 Task: Find connections with filter location Águas Vermelhas with filter topic #innovationwith filter profile language English with filter current company Motivational Lines with filter school KLE Institute of Technology, HUBLI with filter industry Funds and Trusts with filter service category Writing with filter keywords title Marketing Communications Manager
Action: Mouse moved to (480, 87)
Screenshot: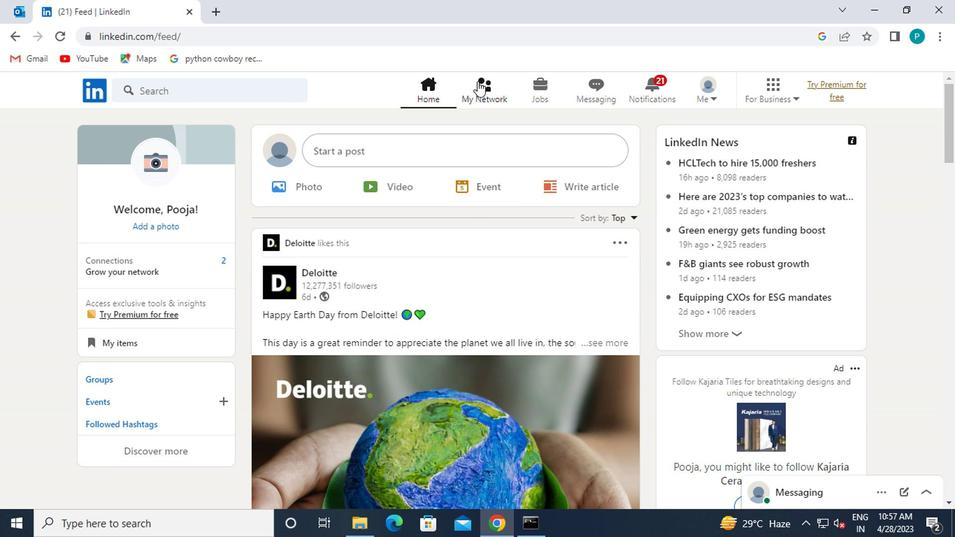 
Action: Mouse pressed left at (480, 87)
Screenshot: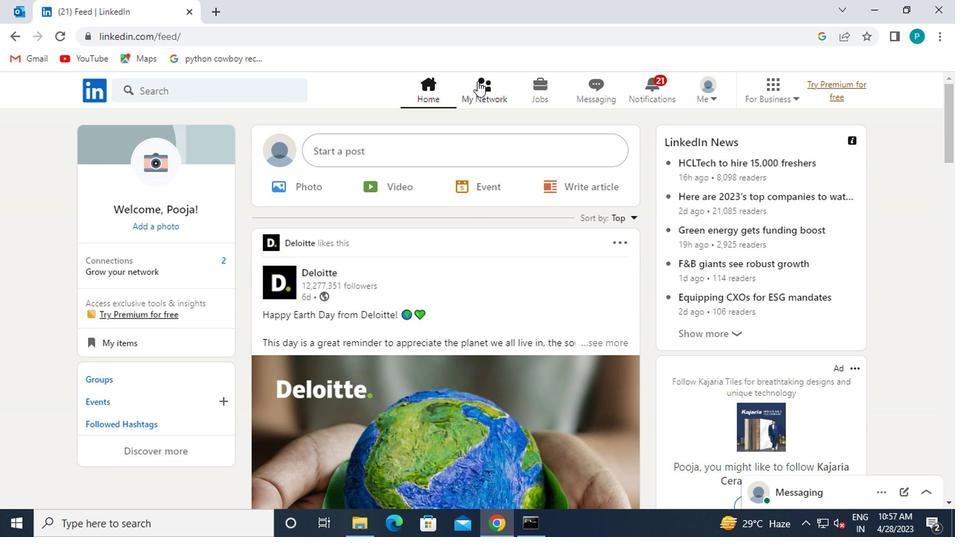 
Action: Mouse moved to (246, 174)
Screenshot: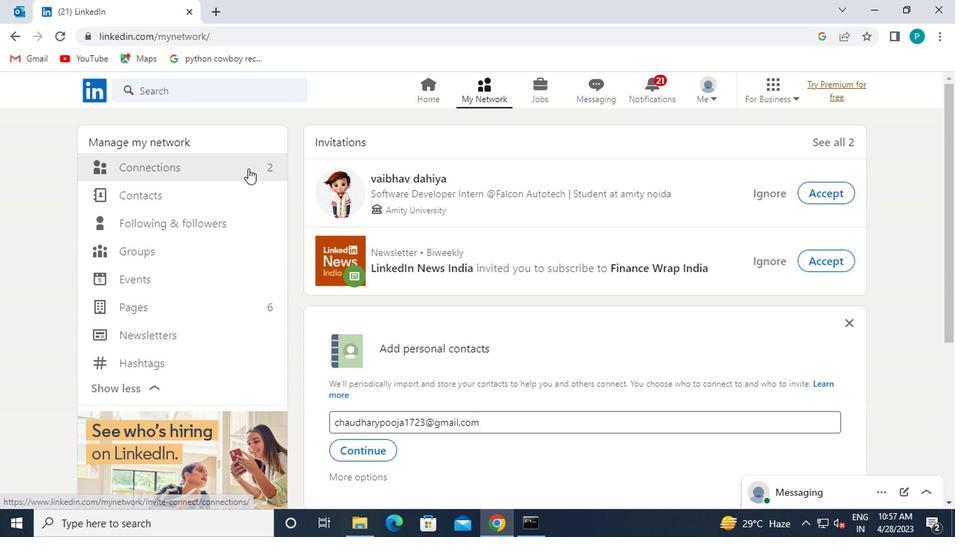 
Action: Mouse pressed left at (246, 174)
Screenshot: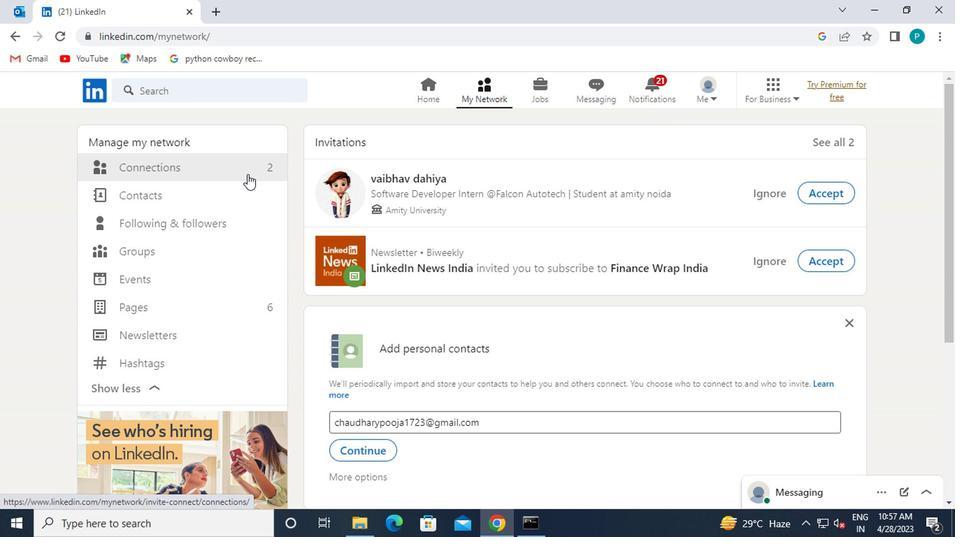 
Action: Mouse moved to (593, 164)
Screenshot: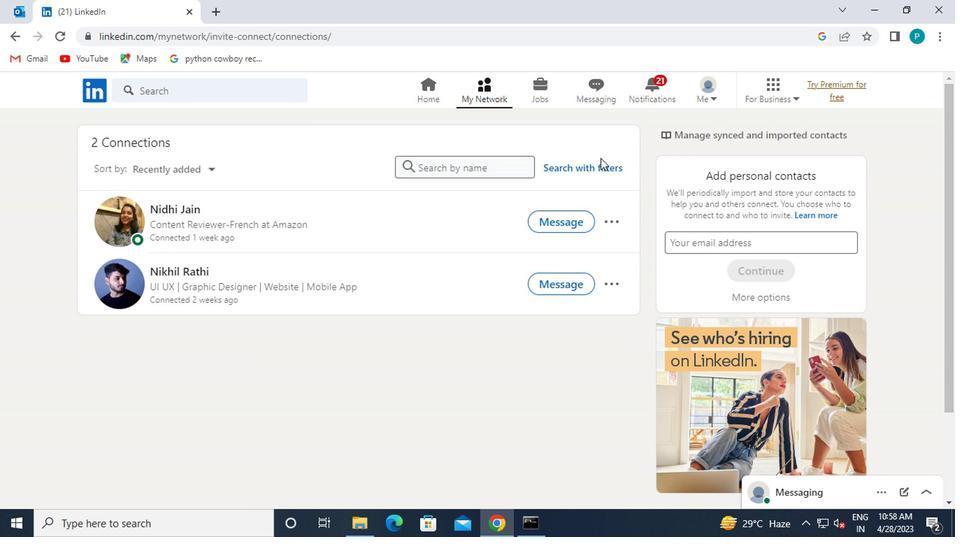 
Action: Mouse pressed left at (593, 164)
Screenshot: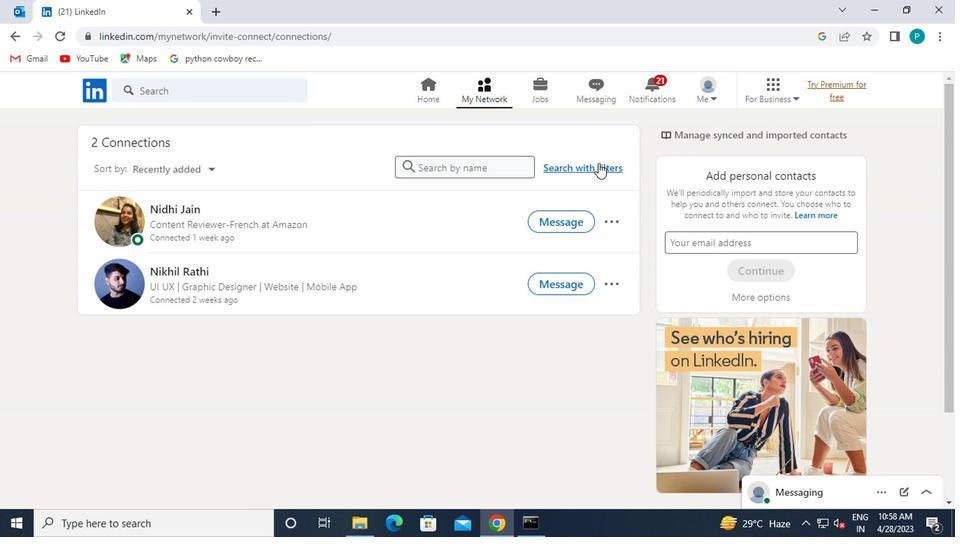 
Action: Mouse moved to (511, 128)
Screenshot: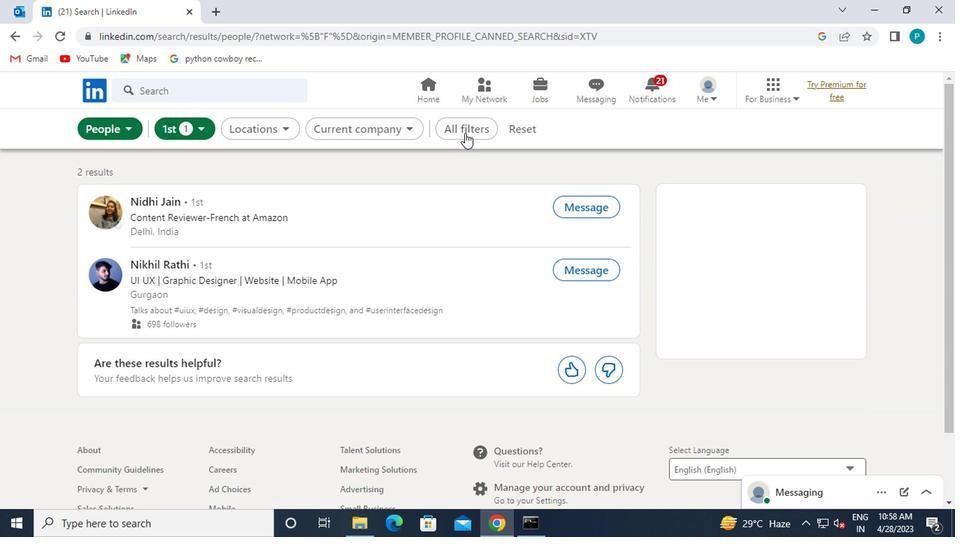 
Action: Mouse pressed left at (511, 128)
Screenshot: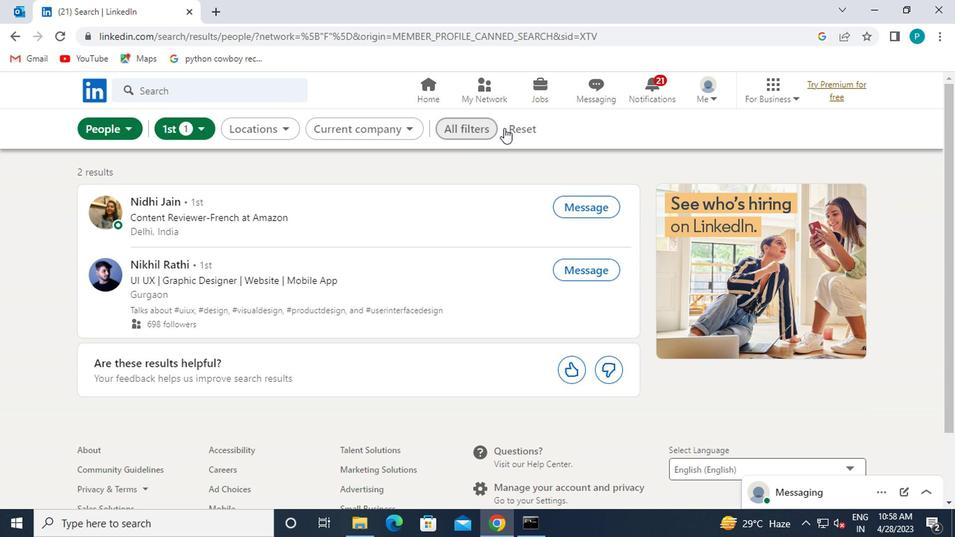 
Action: Mouse moved to (501, 128)
Screenshot: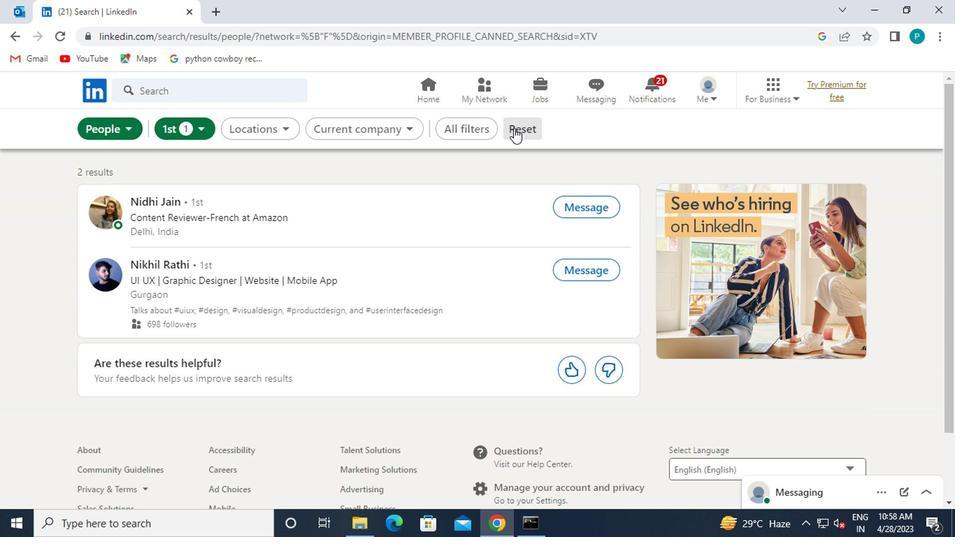 
Action: Mouse pressed left at (501, 128)
Screenshot: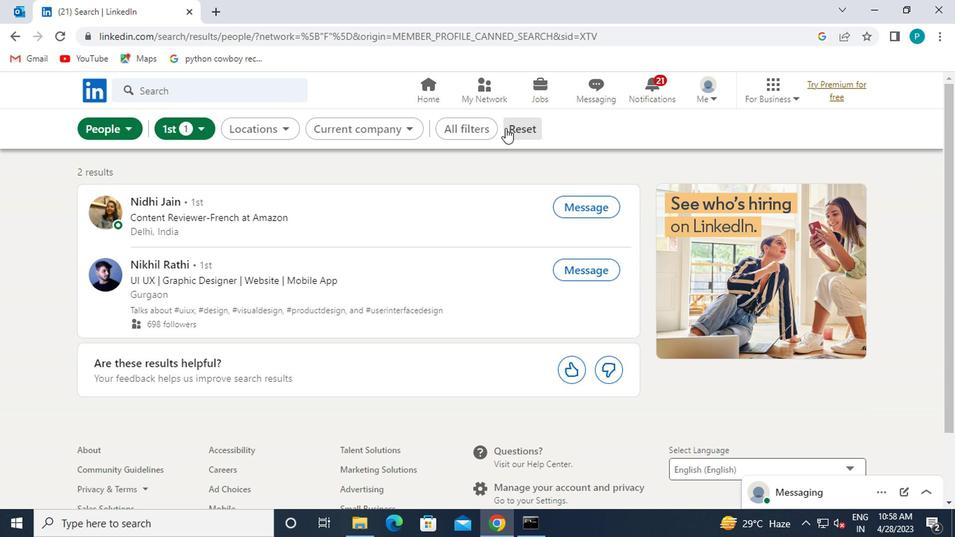 
Action: Mouse moved to (496, 130)
Screenshot: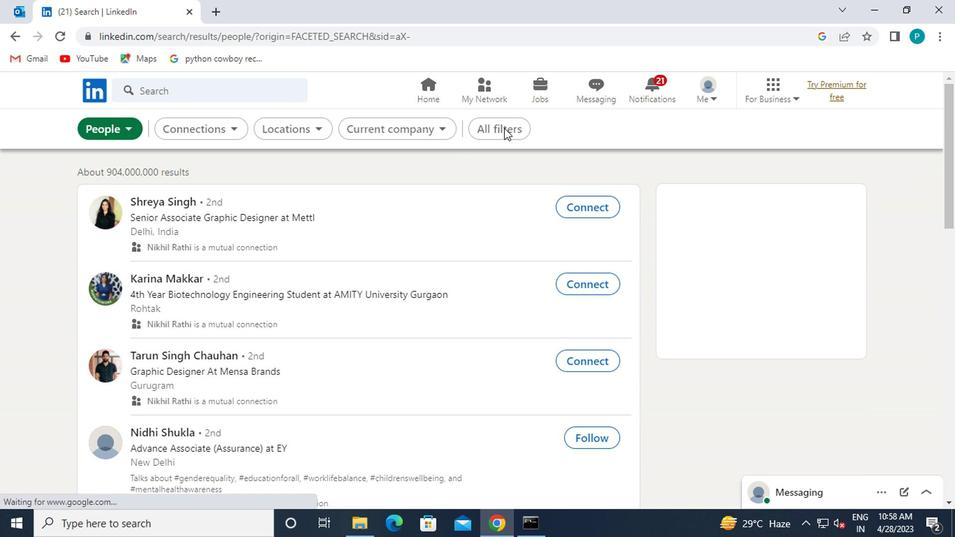 
Action: Mouse pressed left at (496, 130)
Screenshot: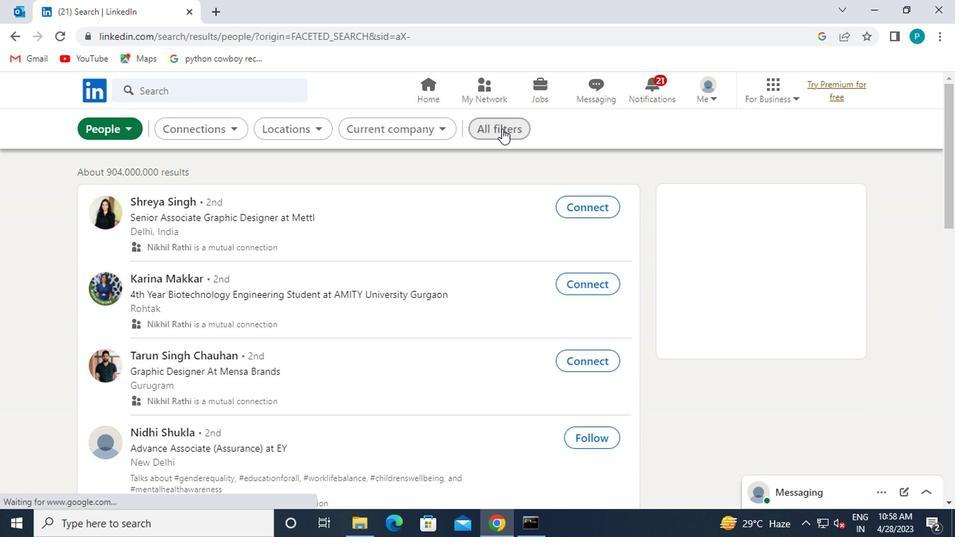 
Action: Mouse moved to (700, 284)
Screenshot: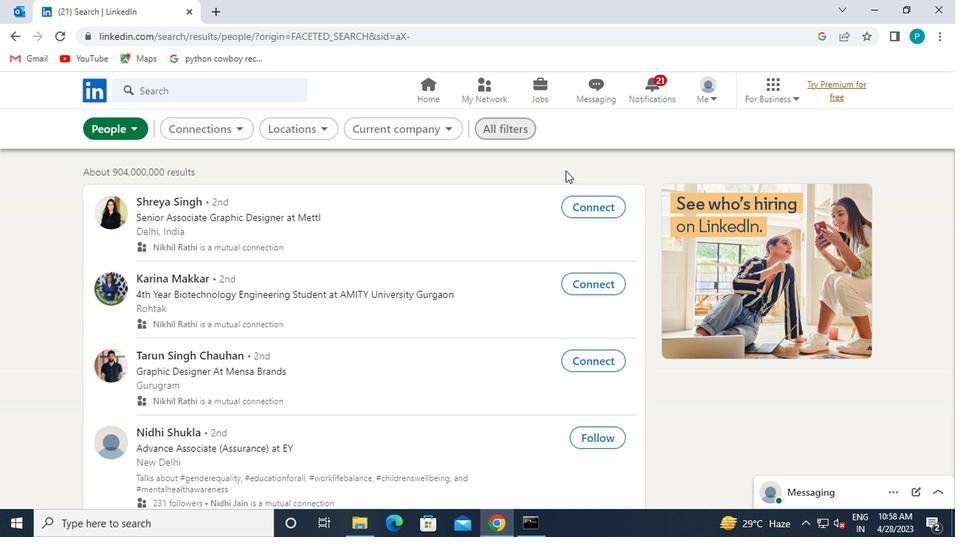 
Action: Mouse scrolled (700, 283) with delta (0, 0)
Screenshot: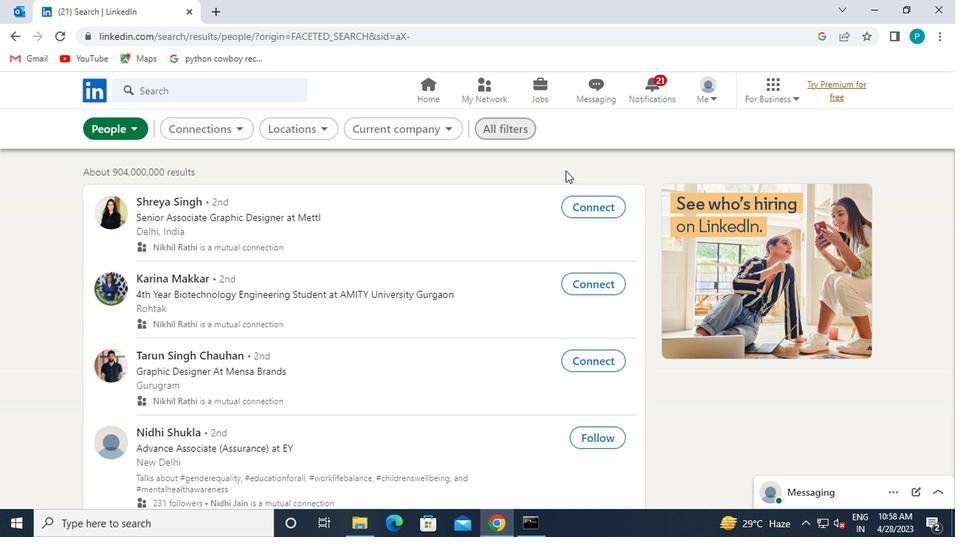 
Action: Mouse moved to (711, 299)
Screenshot: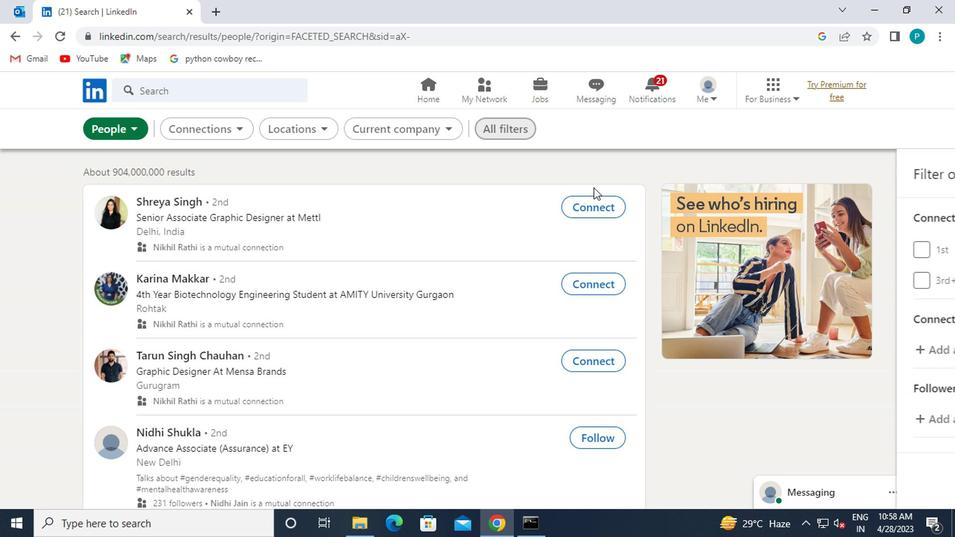 
Action: Mouse scrolled (711, 298) with delta (0, 0)
Screenshot: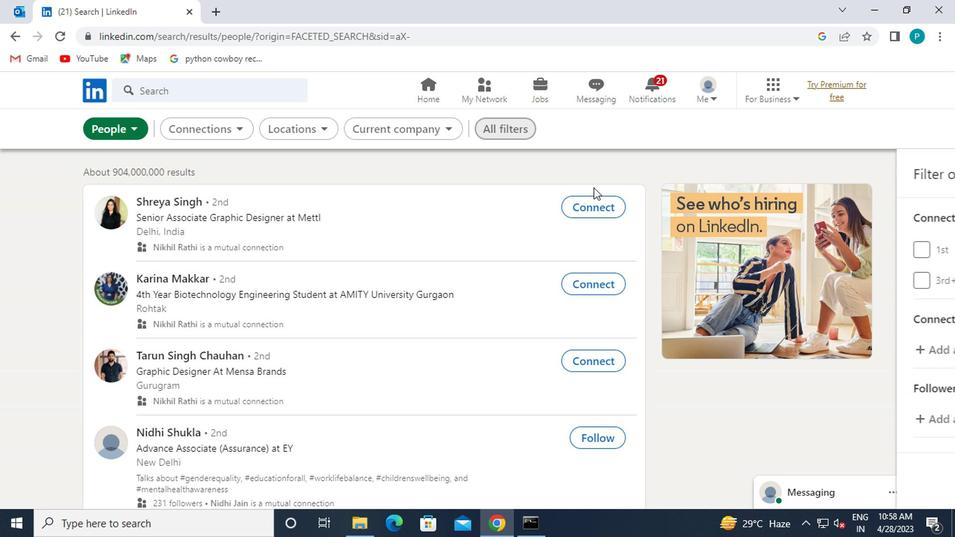 
Action: Mouse moved to (713, 303)
Screenshot: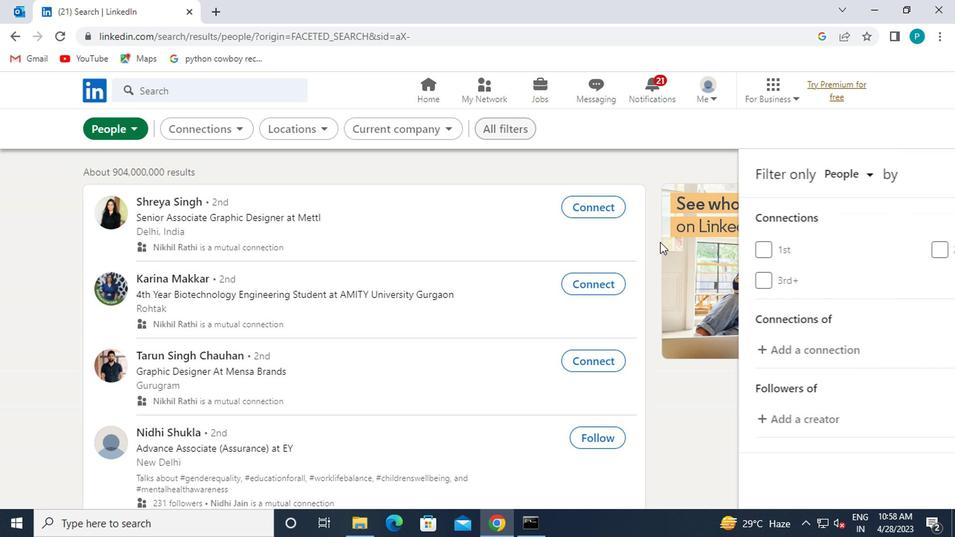
Action: Mouse scrolled (713, 302) with delta (0, 0)
Screenshot: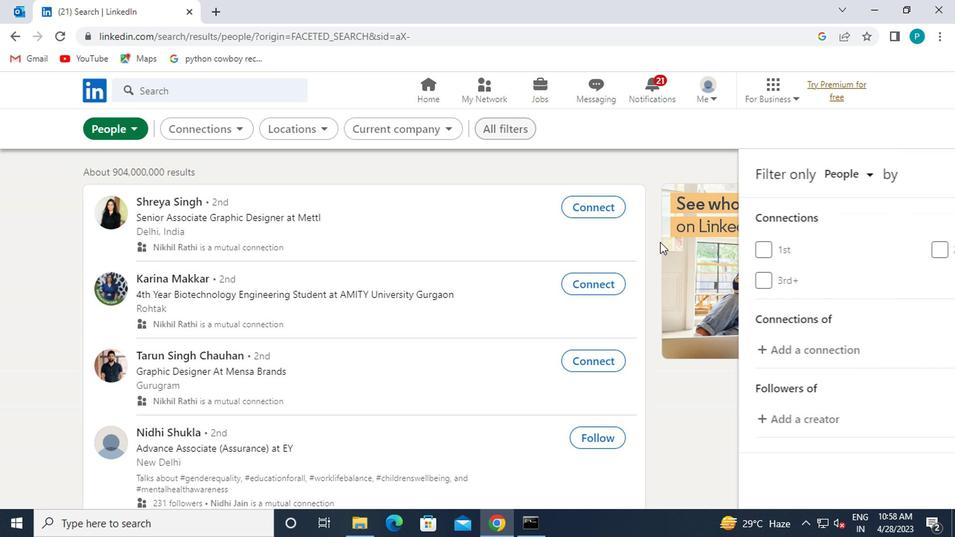 
Action: Mouse moved to (782, 345)
Screenshot: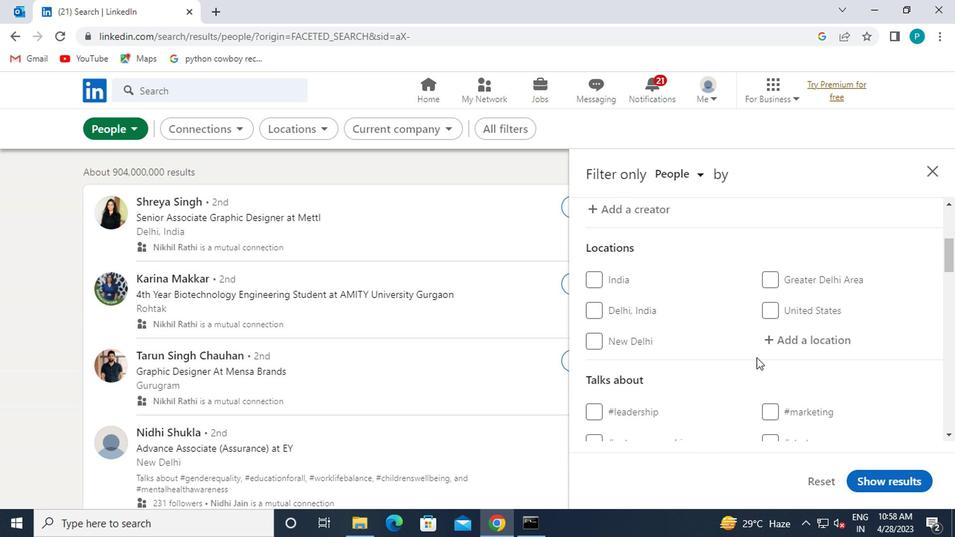 
Action: Mouse pressed left at (782, 345)
Screenshot: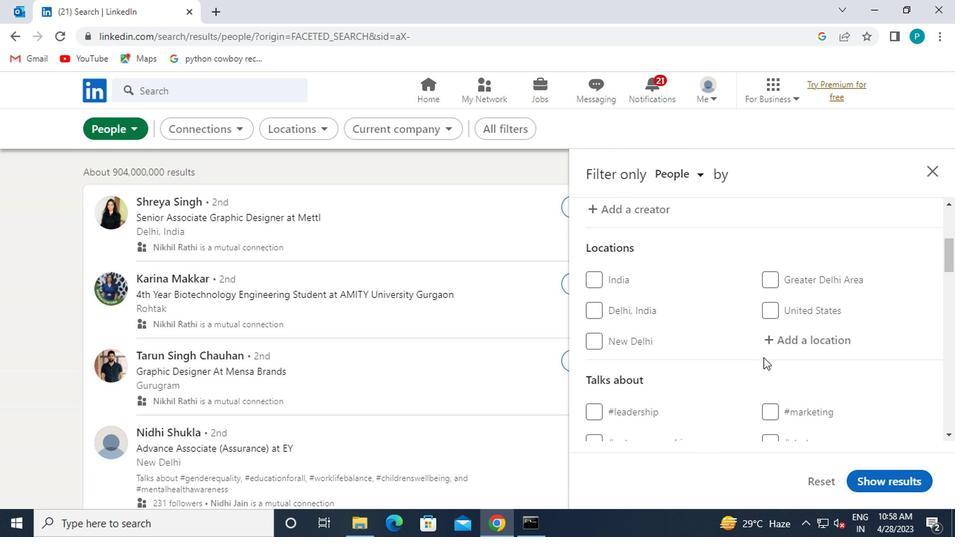 
Action: Key pressed <Key.caps_lock><Key.caps_lock>g<Key.backspace><Key.caps_lock>a<Key.caps_lock>guas<Key.space><Key.caps_lock>v<Key.caps_lock>erme
Screenshot: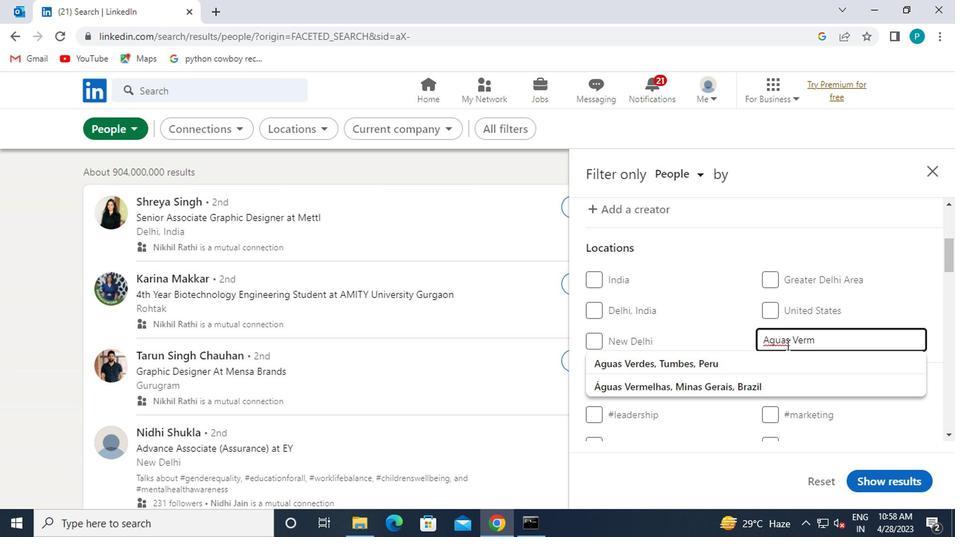
Action: Mouse moved to (757, 371)
Screenshot: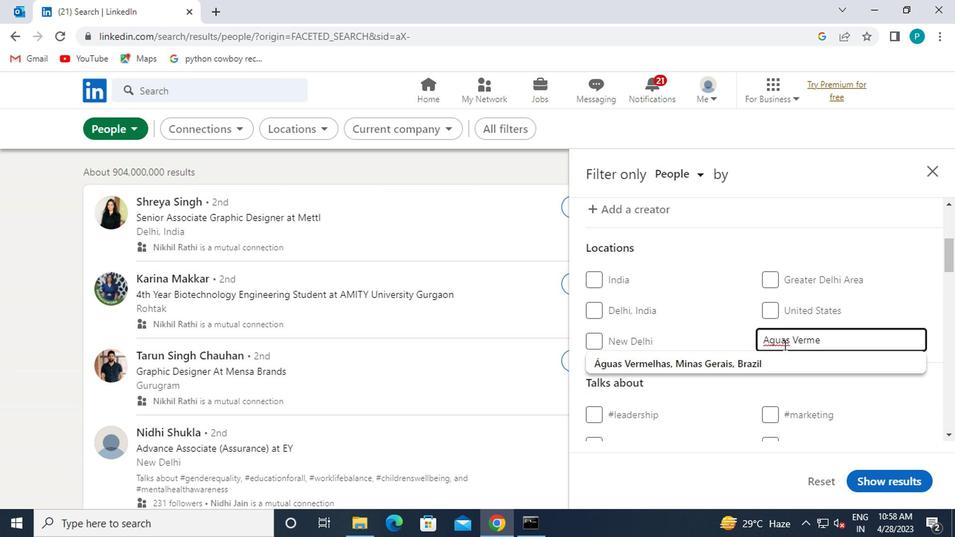 
Action: Mouse pressed left at (757, 371)
Screenshot: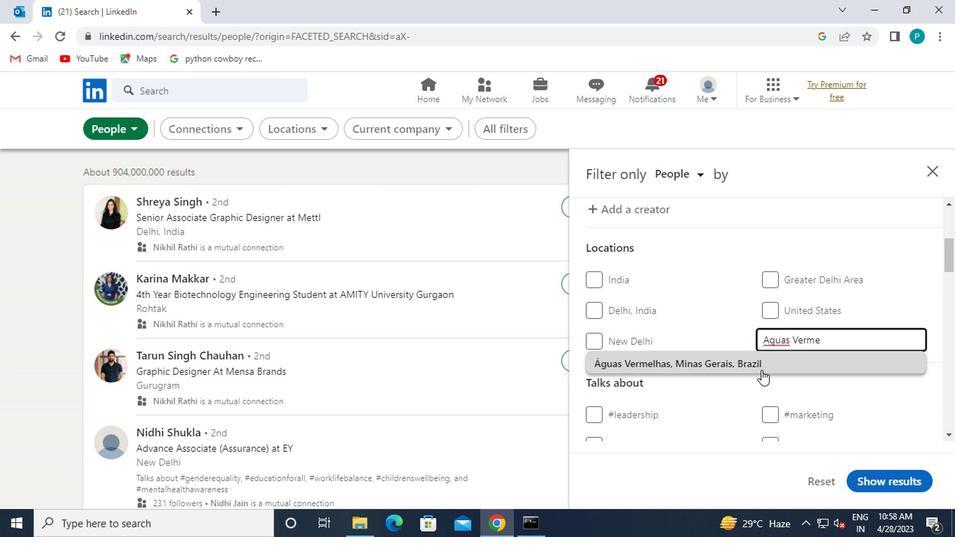 
Action: Mouse scrolled (757, 371) with delta (0, 0)
Screenshot: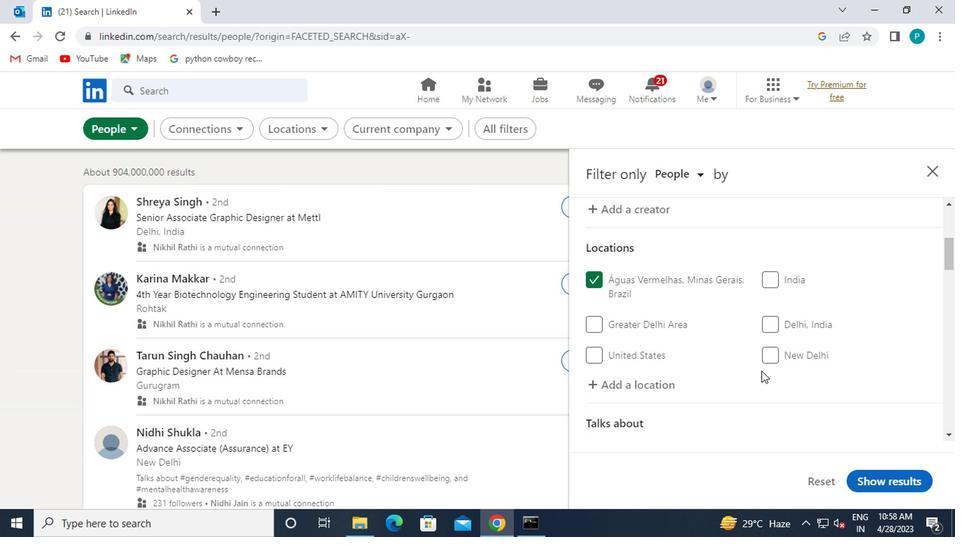 
Action: Mouse scrolled (757, 371) with delta (0, 0)
Screenshot: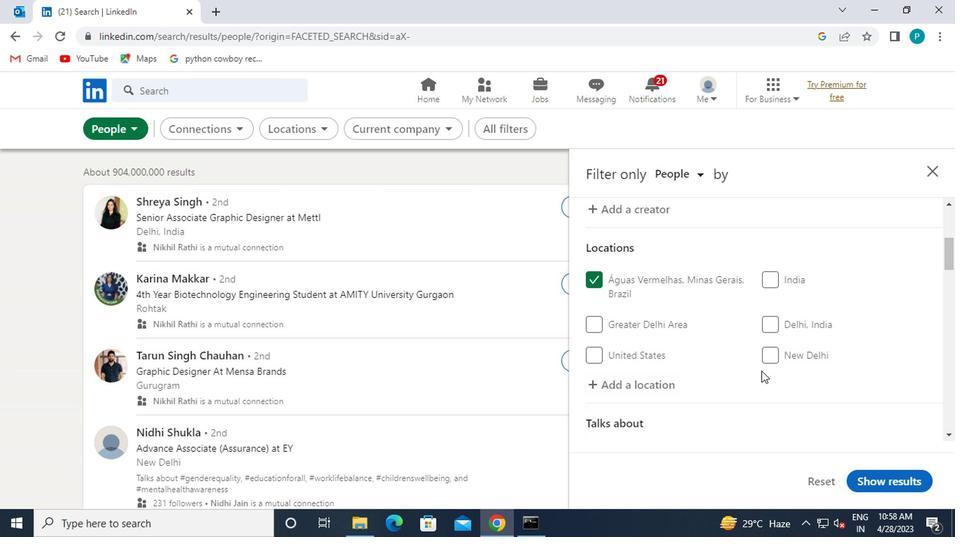 
Action: Mouse moved to (781, 375)
Screenshot: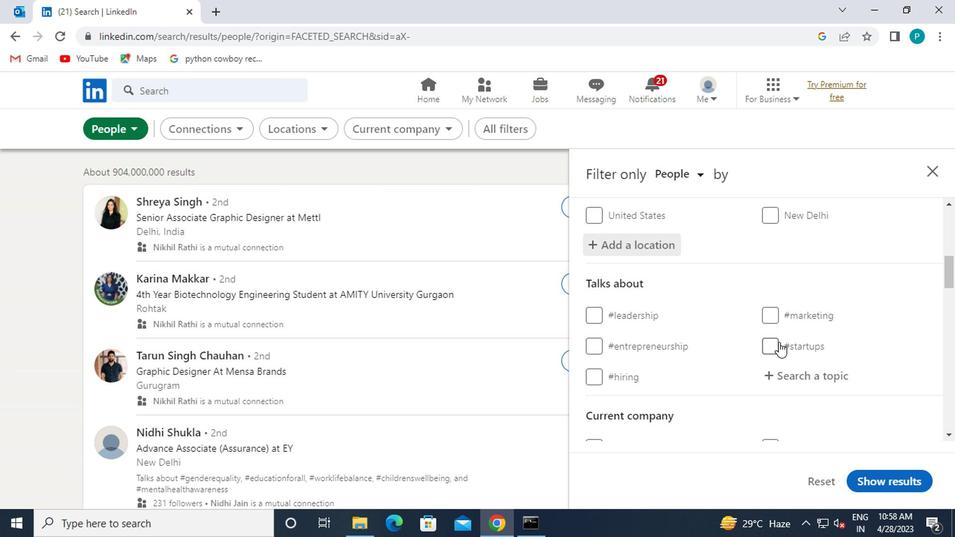 
Action: Mouse pressed left at (781, 375)
Screenshot: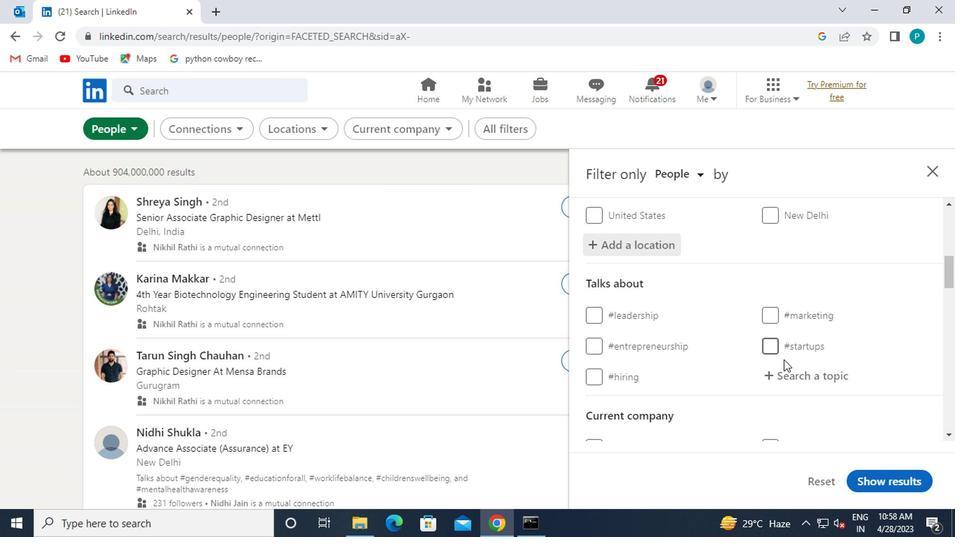 
Action: Key pressed <Key.shift>#INNOVATION
Screenshot: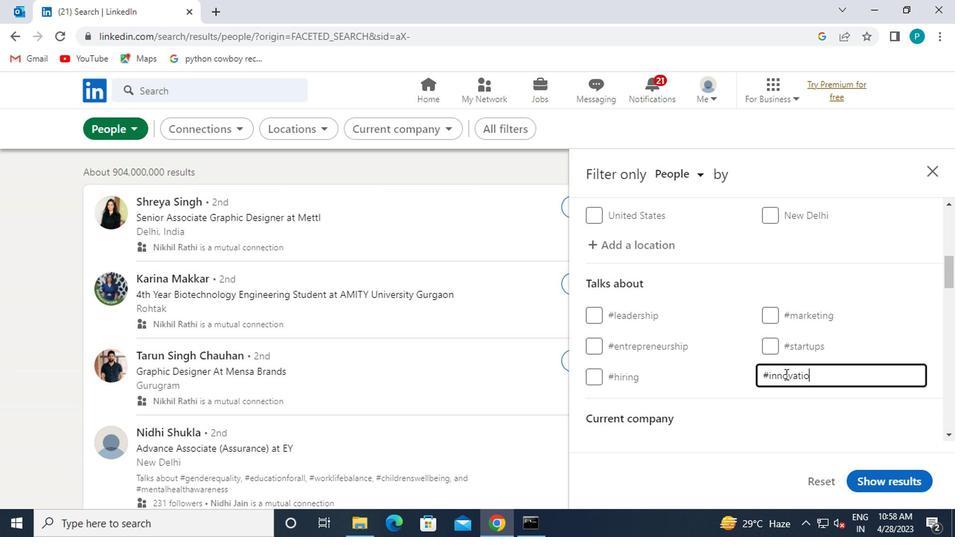 
Action: Mouse moved to (661, 364)
Screenshot: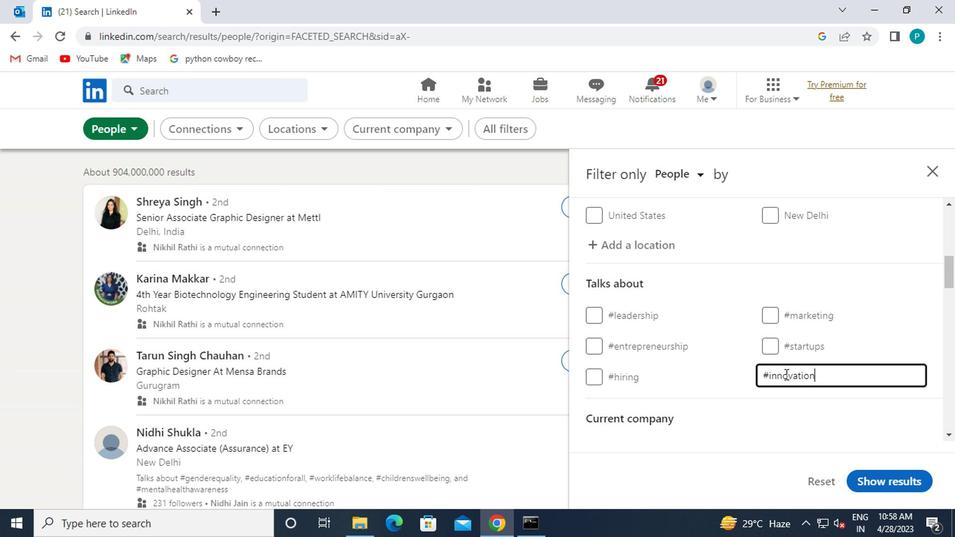 
Action: Mouse scrolled (661, 364) with delta (0, 0)
Screenshot: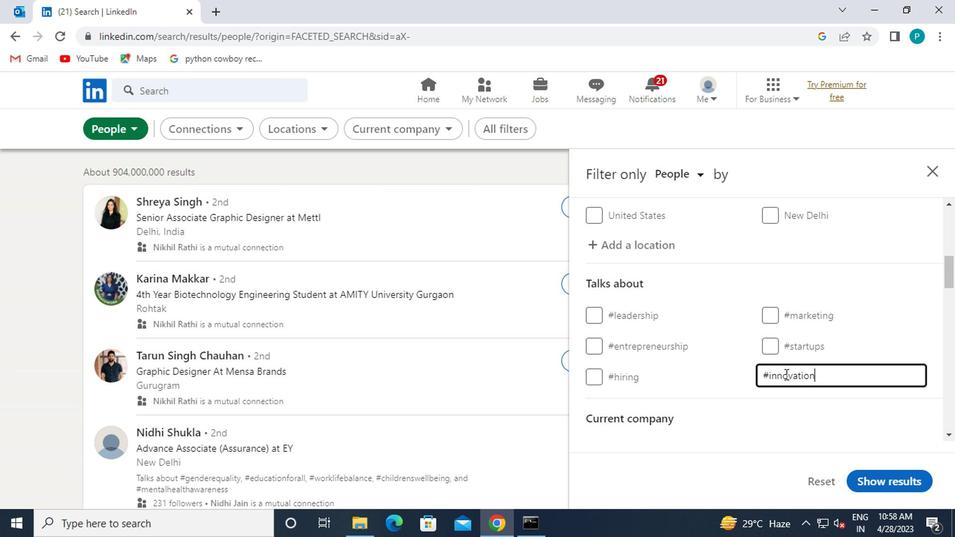 
Action: Mouse moved to (656, 359)
Screenshot: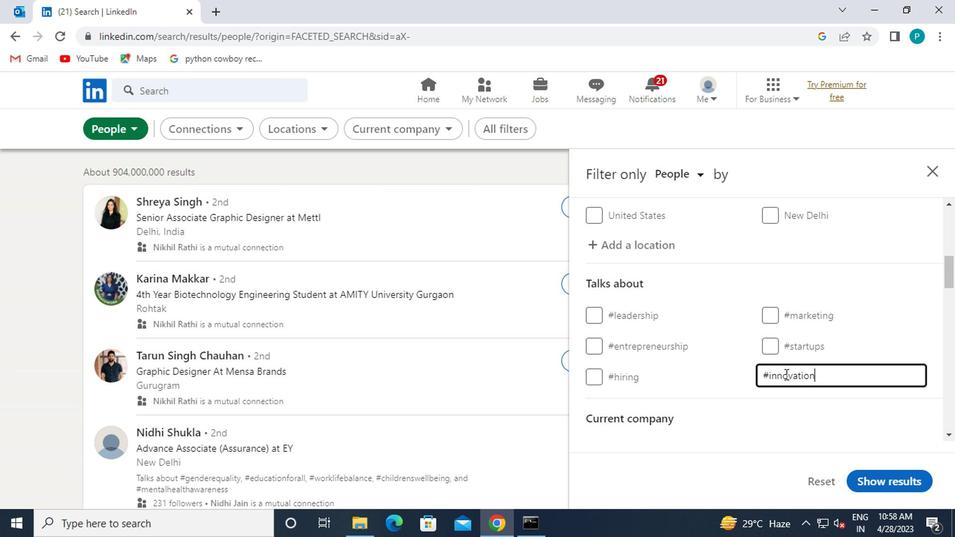 
Action: Mouse scrolled (656, 359) with delta (0, 0)
Screenshot: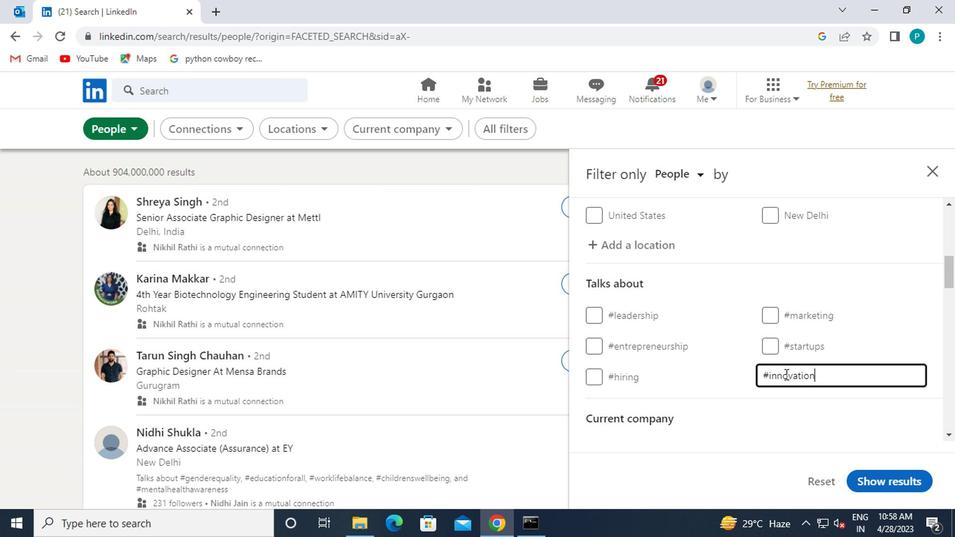 
Action: Mouse moved to (631, 394)
Screenshot: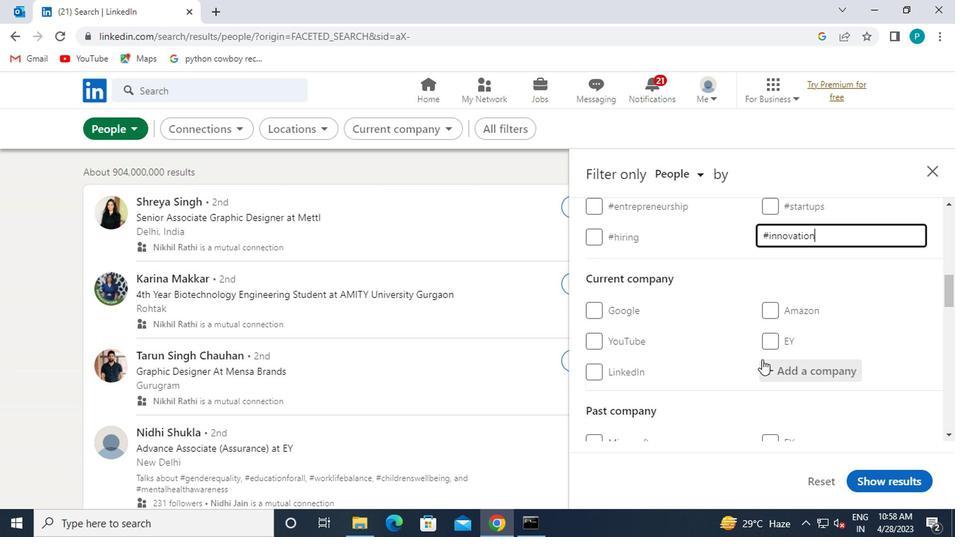 
Action: Mouse scrolled (631, 393) with delta (0, 0)
Screenshot: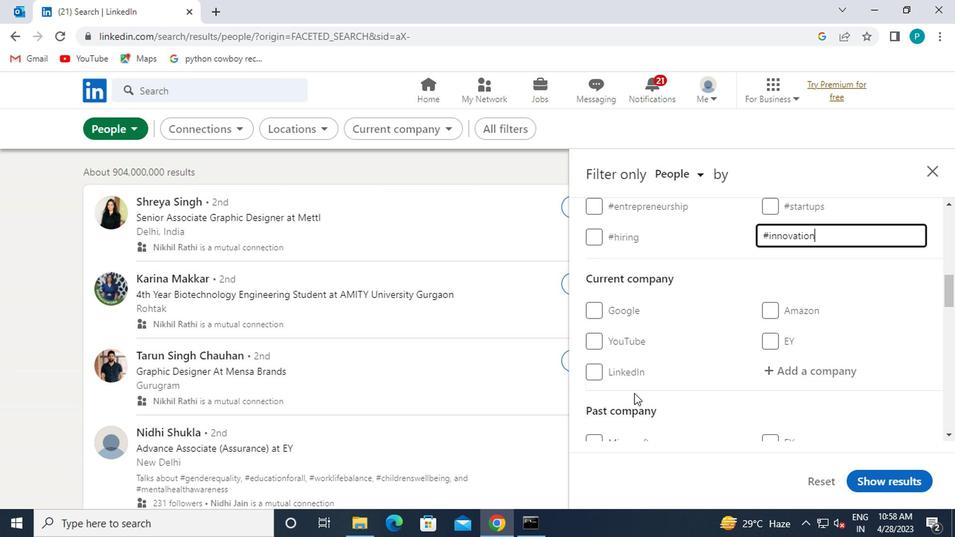 
Action: Mouse moved to (631, 394)
Screenshot: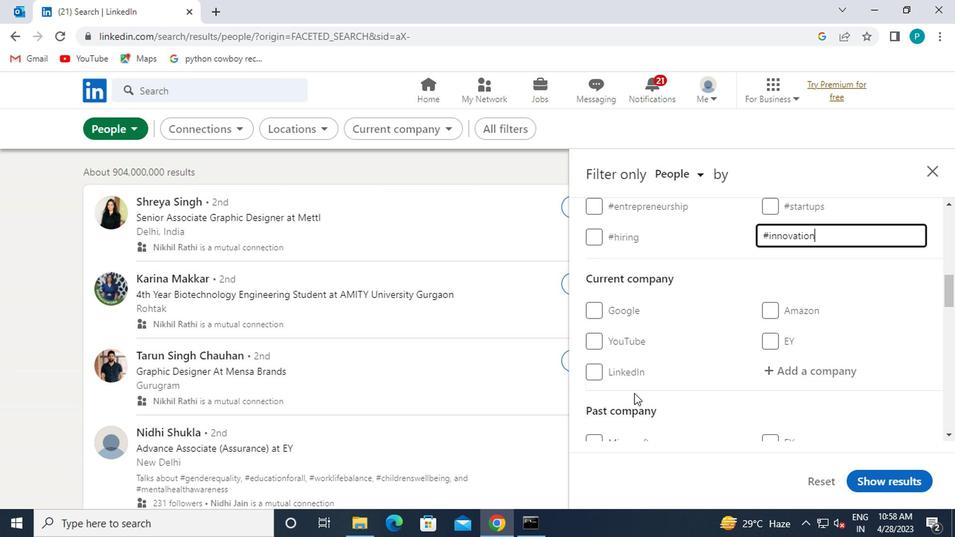 
Action: Mouse scrolled (631, 393) with delta (0, 0)
Screenshot: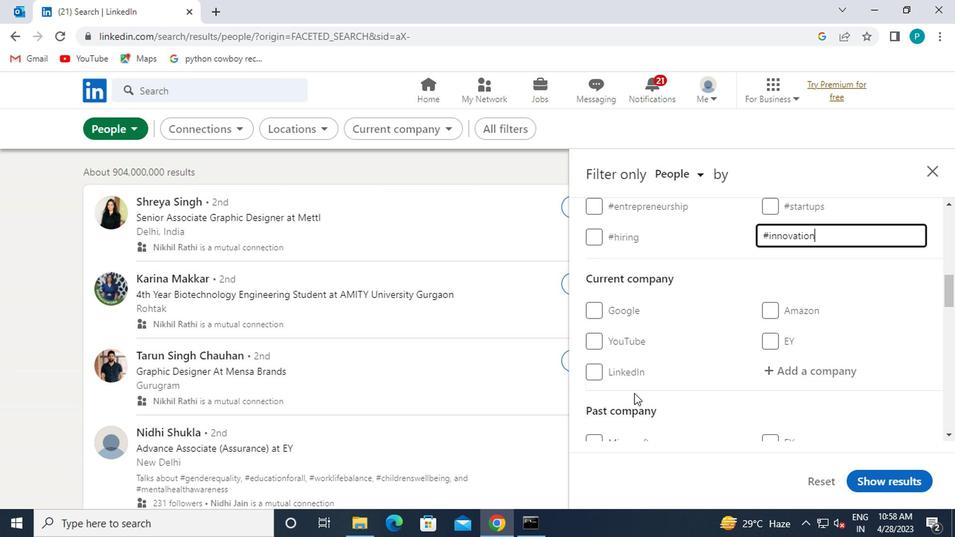 
Action: Mouse scrolled (631, 393) with delta (0, 0)
Screenshot: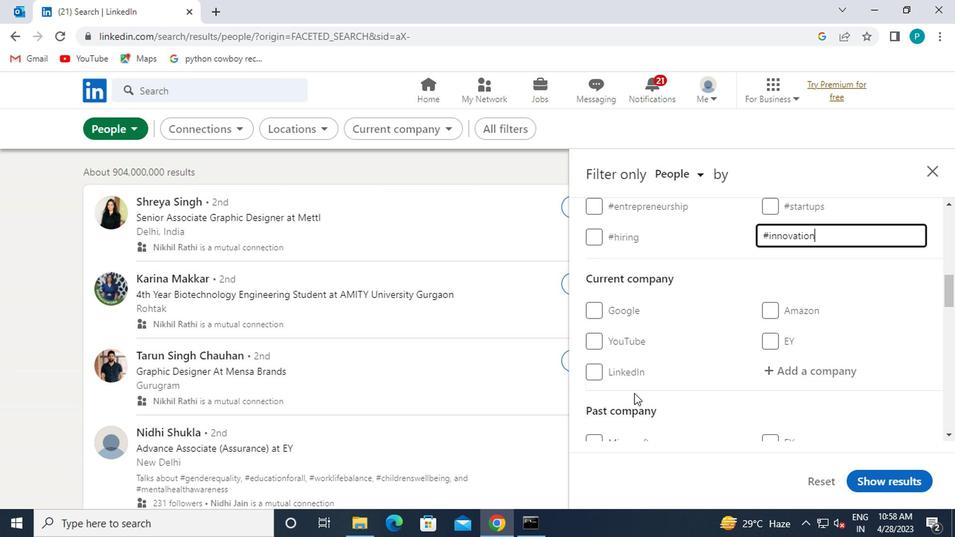 
Action: Mouse moved to (630, 394)
Screenshot: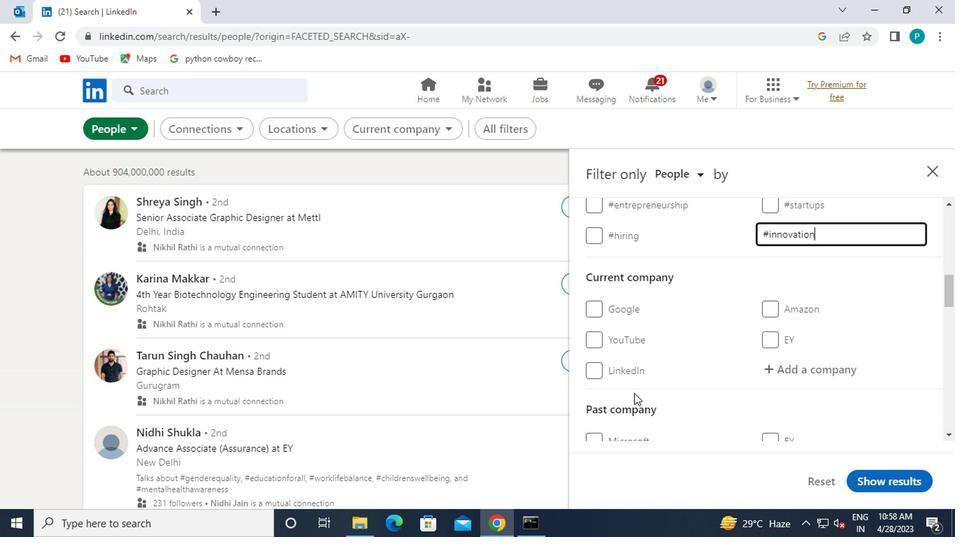 
Action: Mouse scrolled (630, 393) with delta (0, 0)
Screenshot: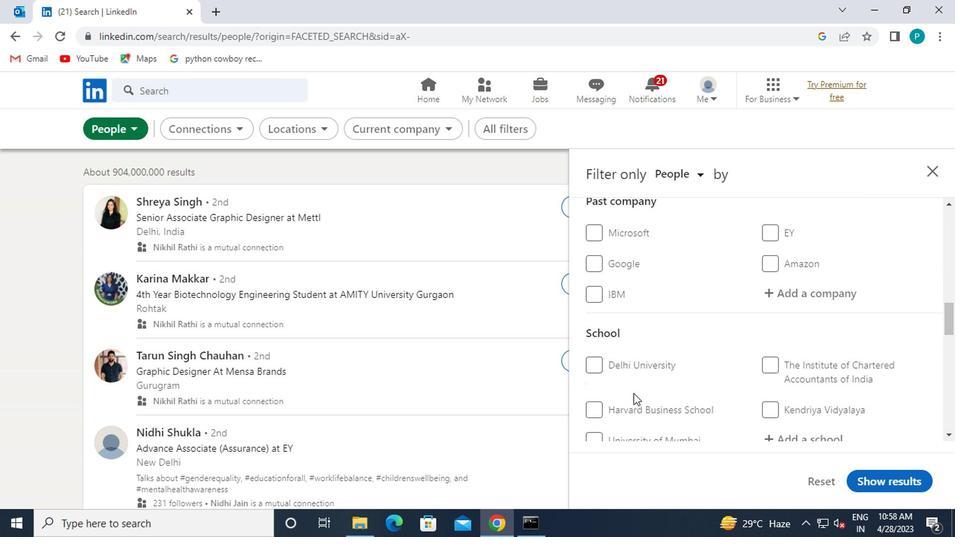 
Action: Mouse scrolled (630, 393) with delta (0, 0)
Screenshot: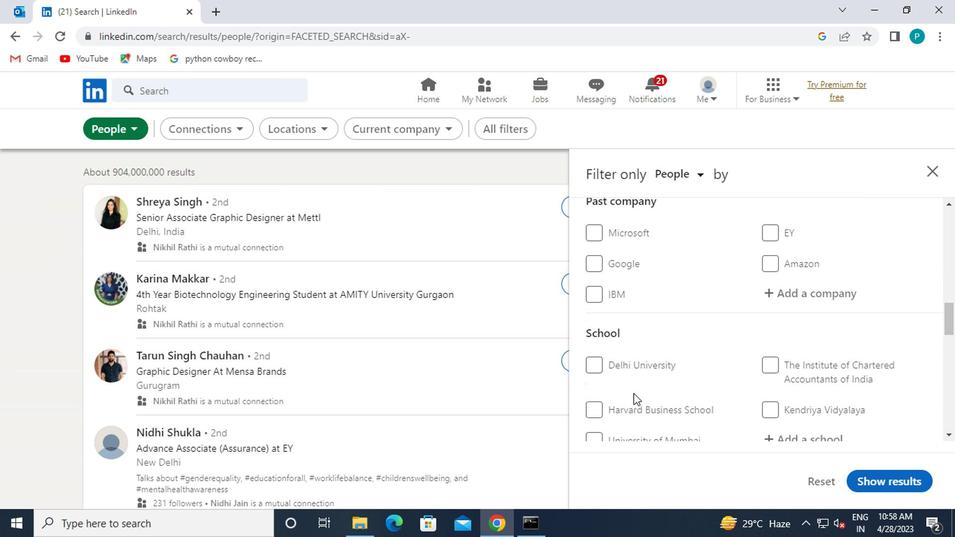 
Action: Mouse scrolled (630, 393) with delta (0, 0)
Screenshot: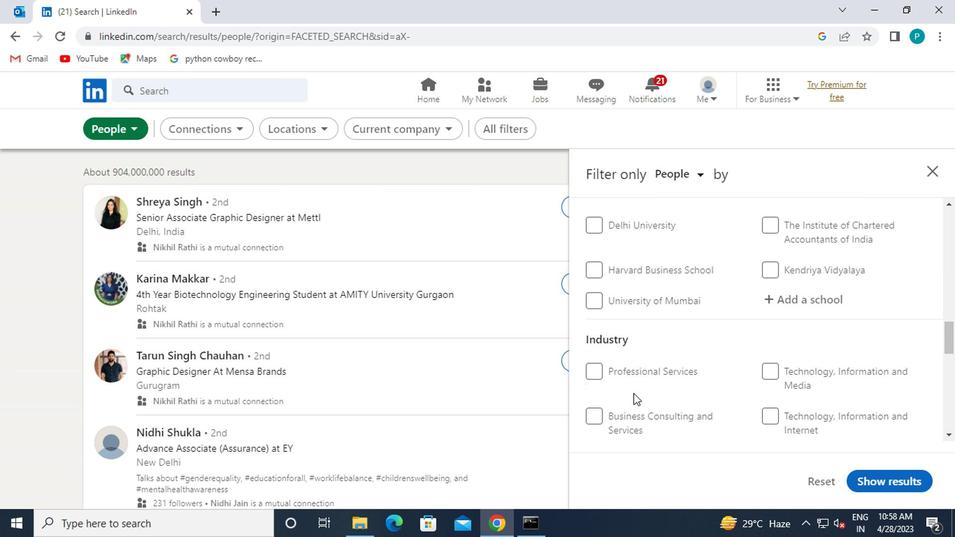 
Action: Mouse scrolled (630, 393) with delta (0, 0)
Screenshot: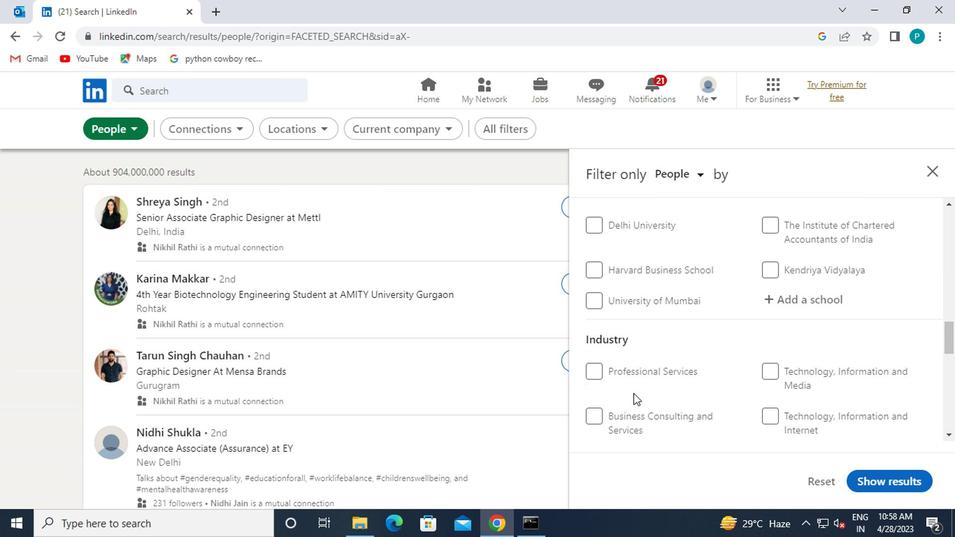 
Action: Mouse scrolled (630, 393) with delta (0, 0)
Screenshot: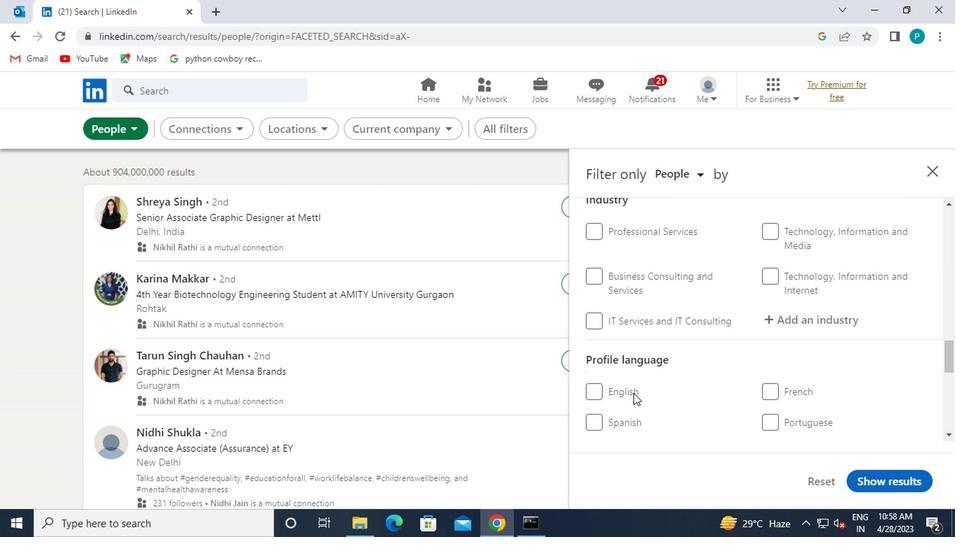 
Action: Mouse moved to (586, 313)
Screenshot: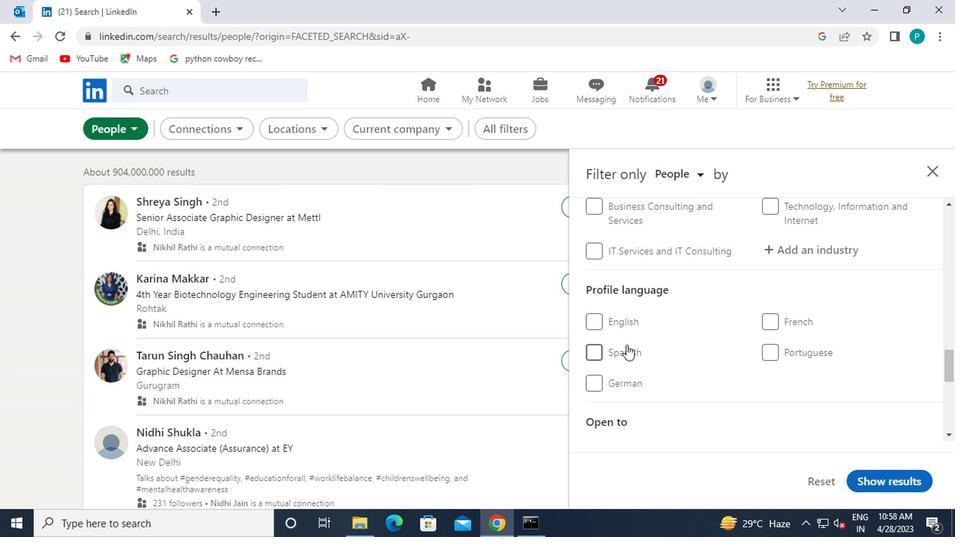 
Action: Mouse pressed left at (586, 313)
Screenshot: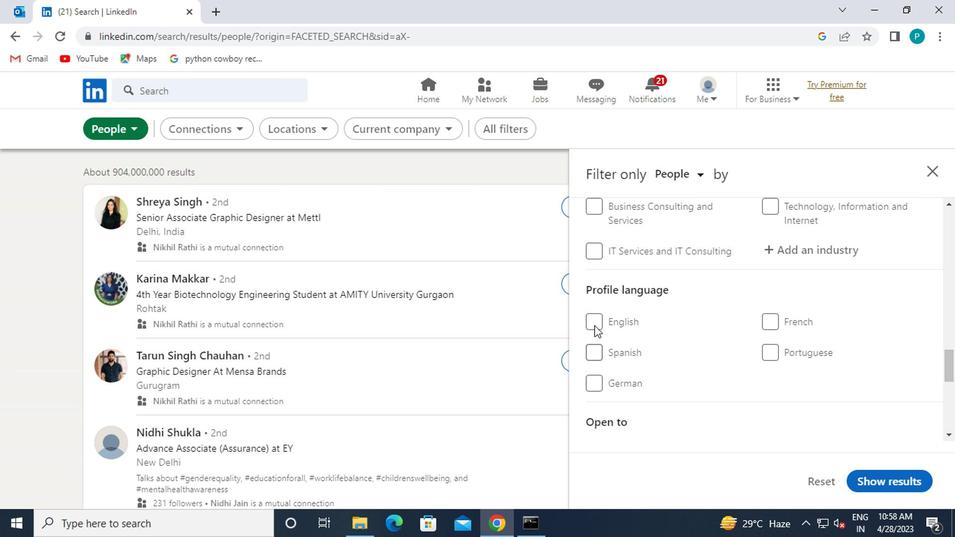 
Action: Mouse moved to (597, 326)
Screenshot: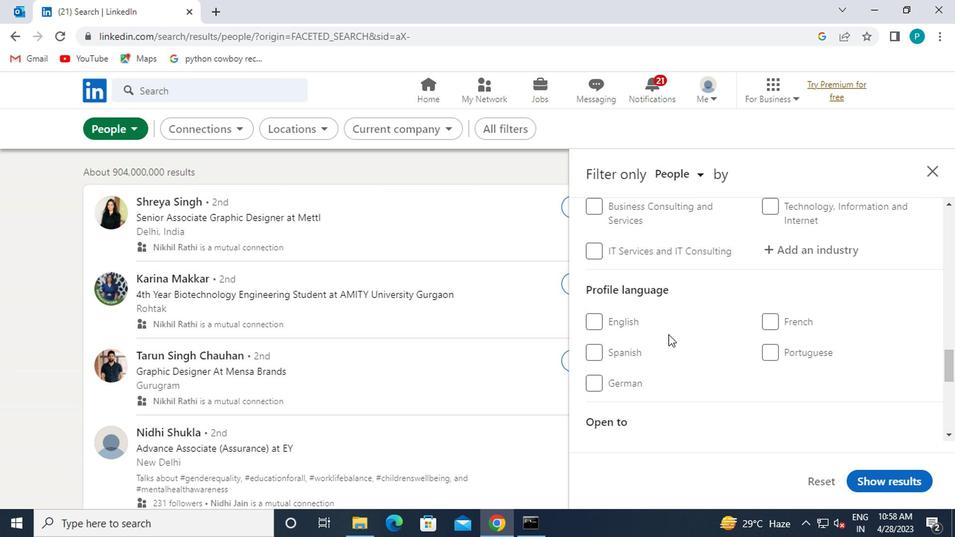 
Action: Mouse pressed left at (597, 326)
Screenshot: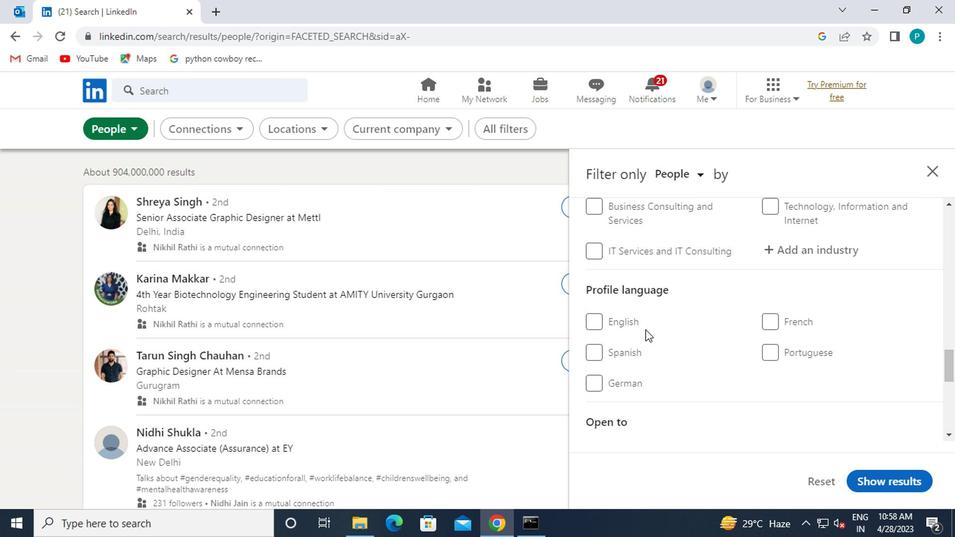 
Action: Mouse moved to (677, 330)
Screenshot: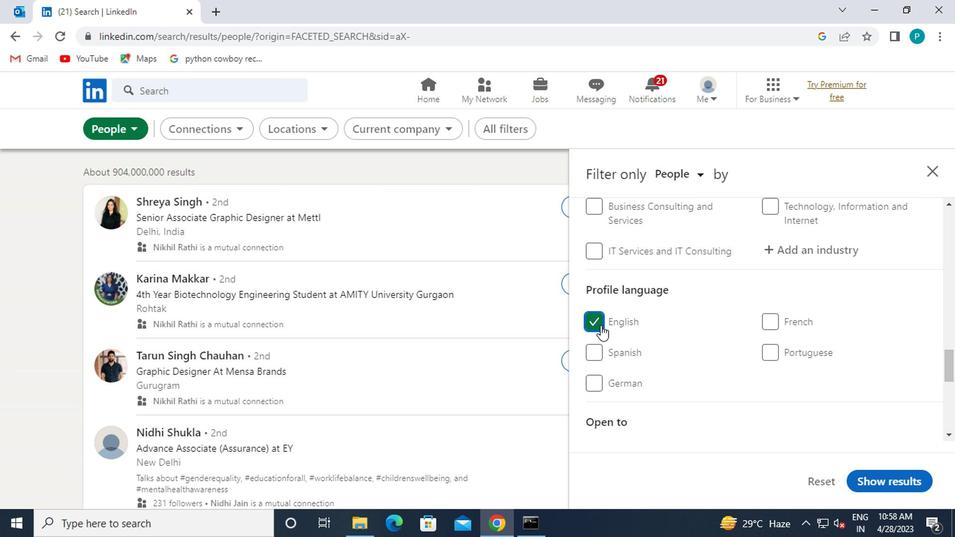 
Action: Mouse scrolled (677, 331) with delta (0, 0)
Screenshot: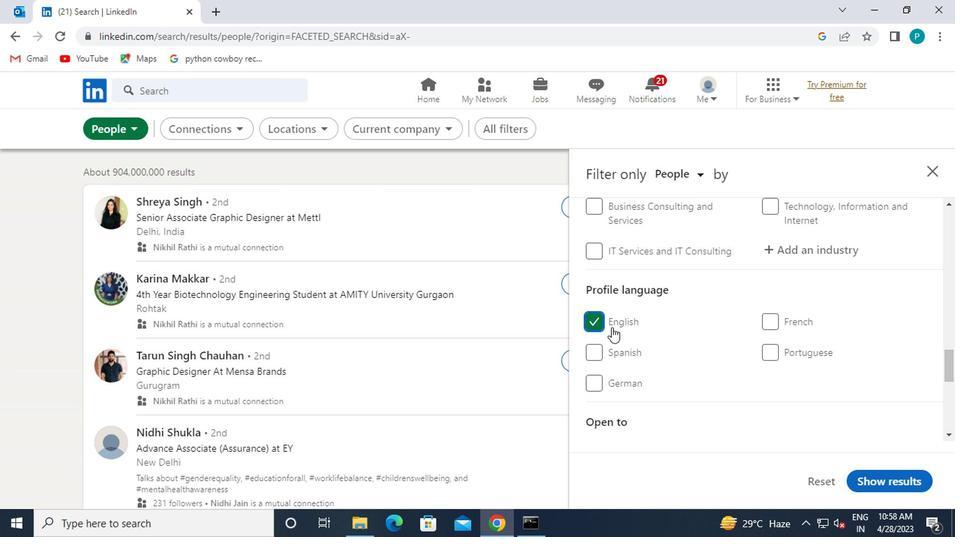 
Action: Mouse scrolled (677, 331) with delta (0, 0)
Screenshot: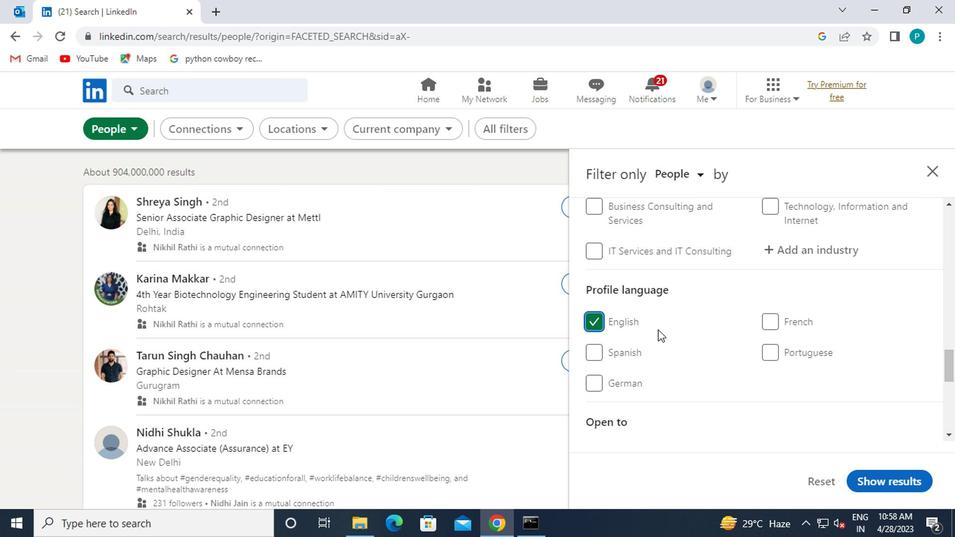 
Action: Mouse moved to (679, 330)
Screenshot: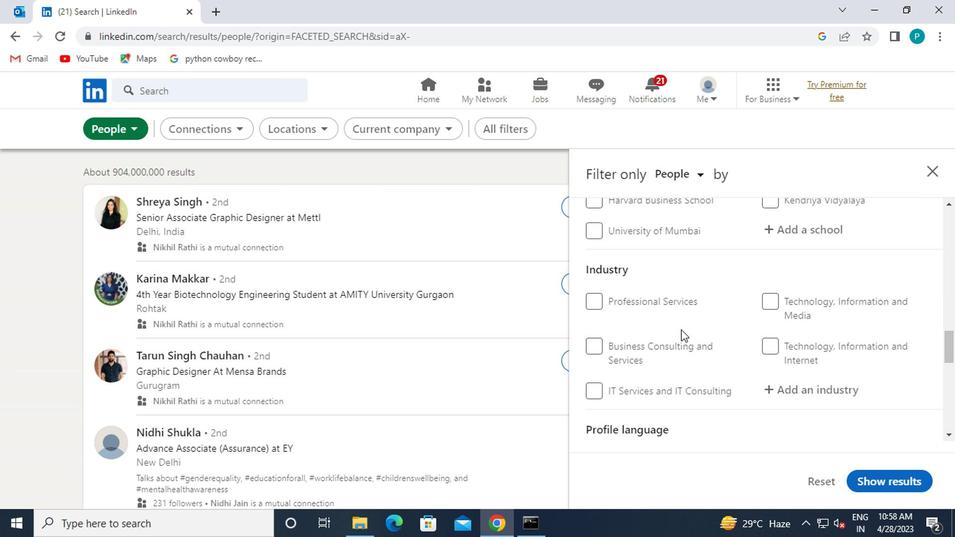 
Action: Mouse scrolled (679, 331) with delta (0, 0)
Screenshot: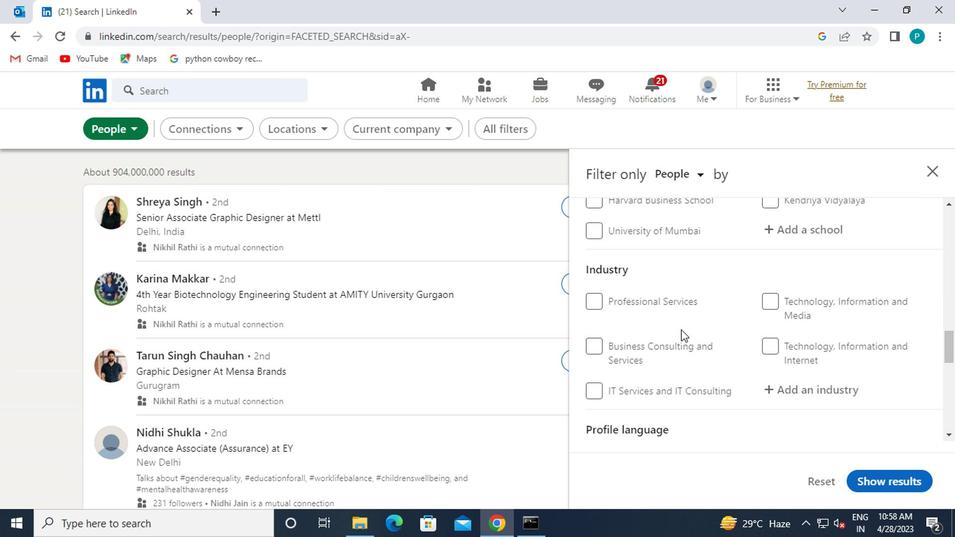 
Action: Mouse scrolled (679, 331) with delta (0, 0)
Screenshot: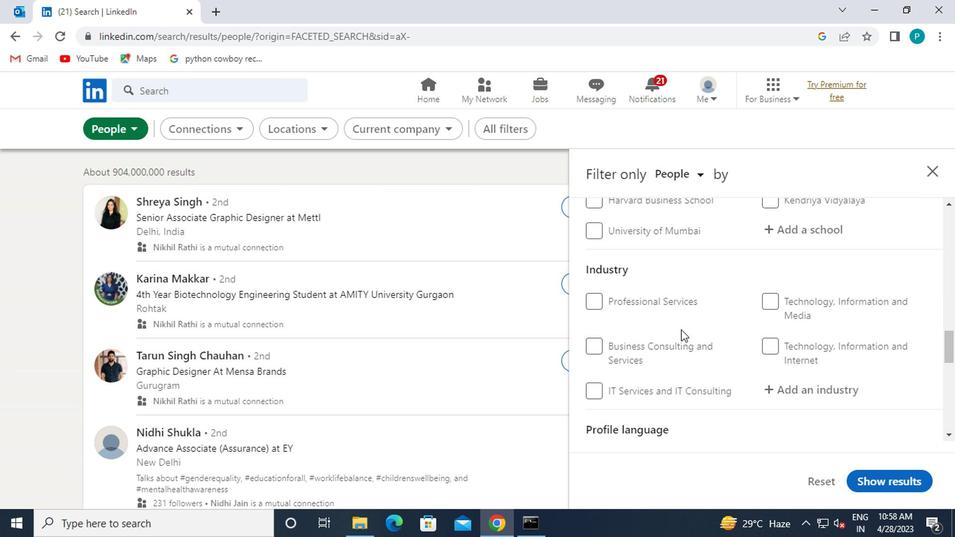 
Action: Mouse moved to (679, 330)
Screenshot: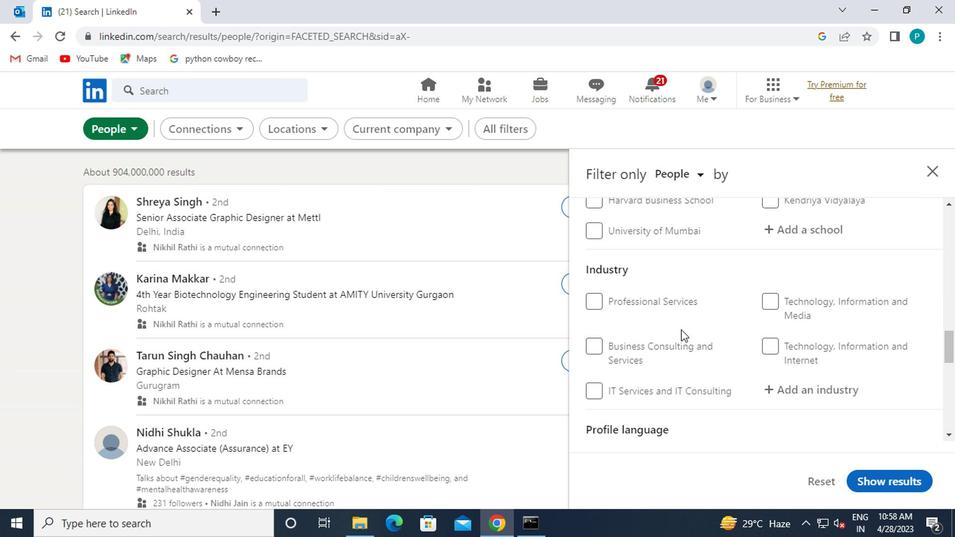 
Action: Mouse scrolled (679, 331) with delta (0, 0)
Screenshot: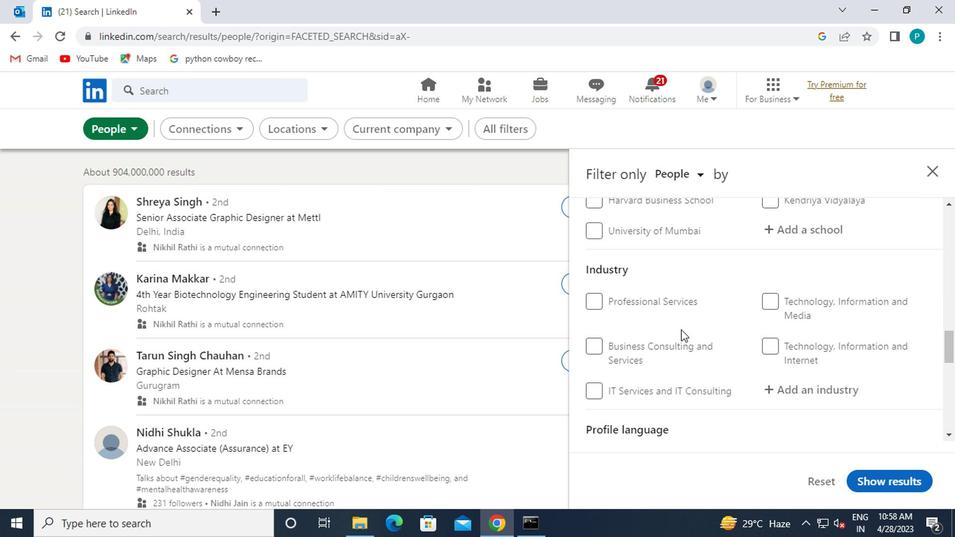 
Action: Mouse moved to (679, 331)
Screenshot: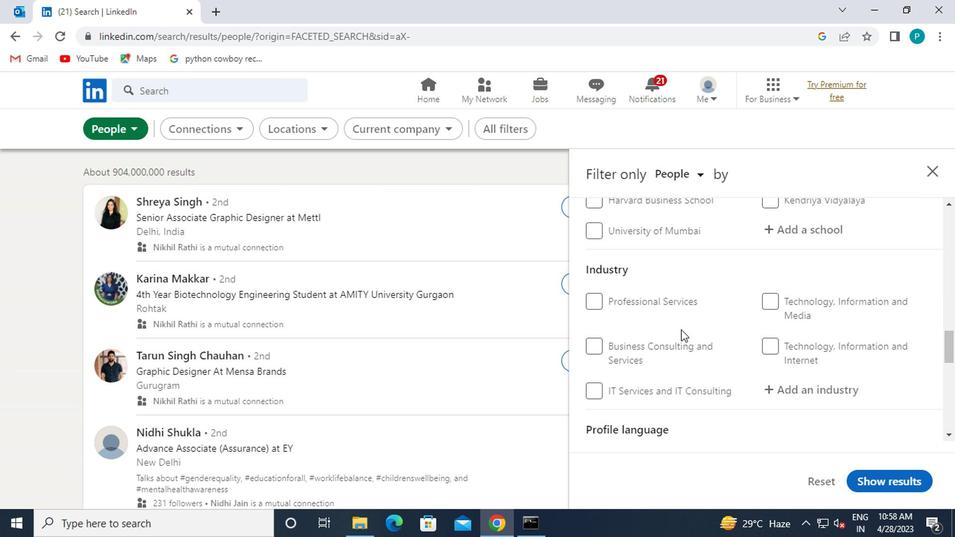 
Action: Mouse scrolled (679, 331) with delta (0, 0)
Screenshot: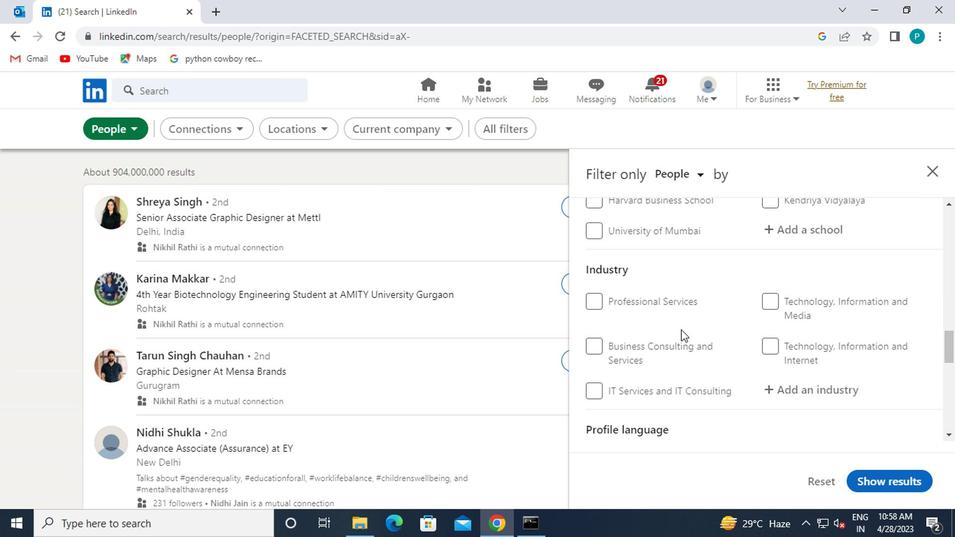 
Action: Mouse moved to (780, 335)
Screenshot: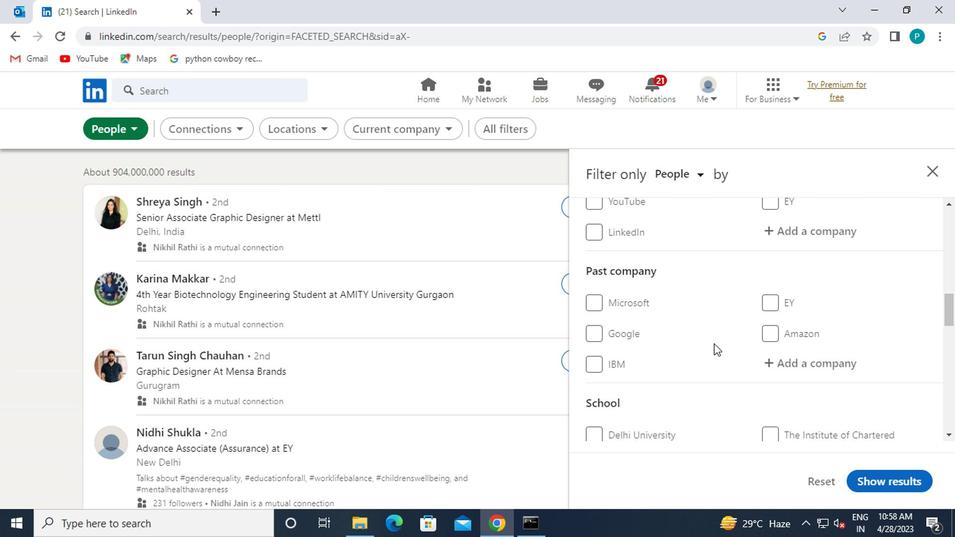 
Action: Mouse scrolled (780, 336) with delta (0, 0)
Screenshot: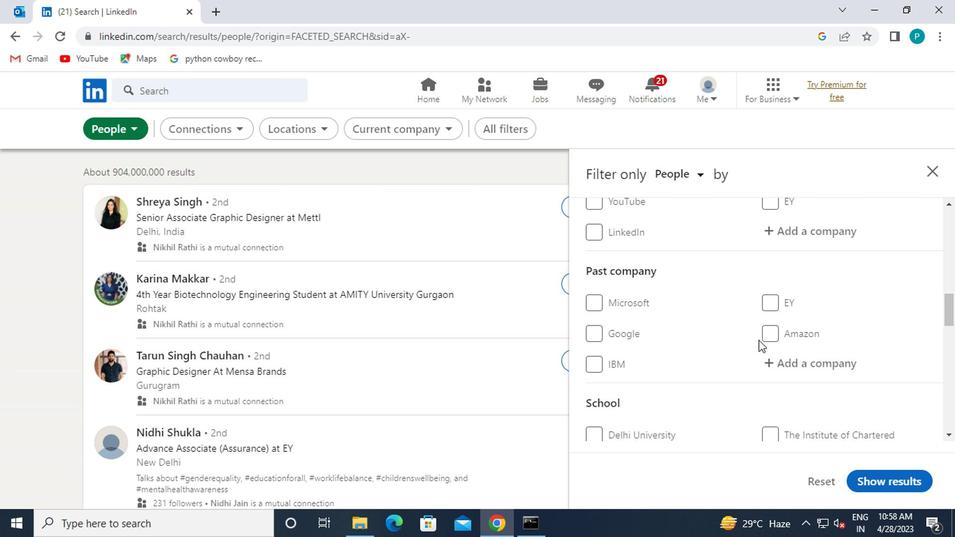 
Action: Mouse moved to (776, 308)
Screenshot: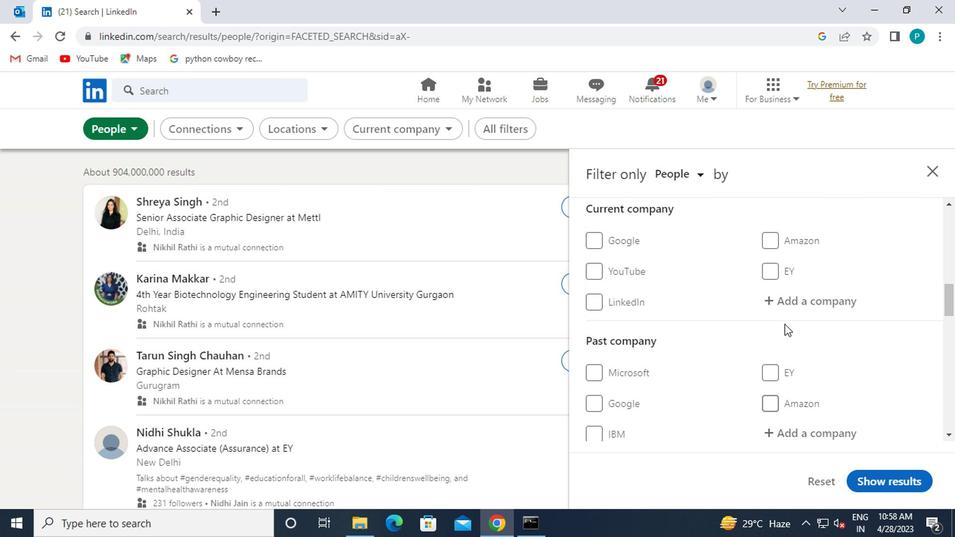 
Action: Mouse pressed left at (776, 308)
Screenshot: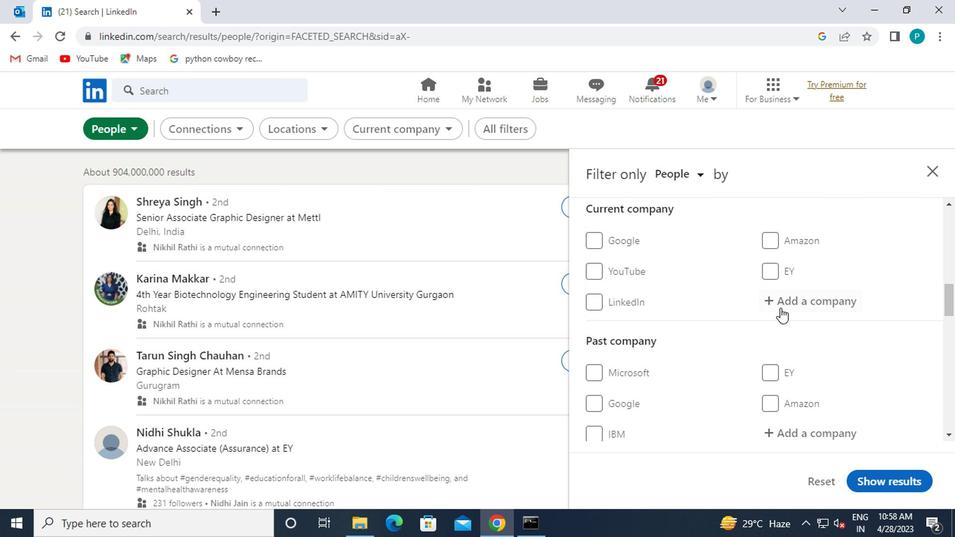 
Action: Mouse moved to (777, 308)
Screenshot: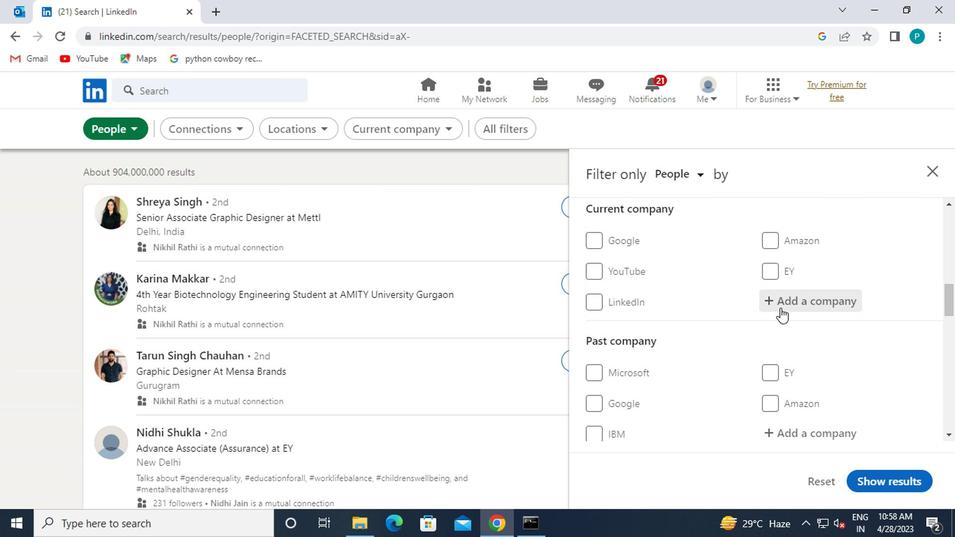 
Action: Key pressed <Key.caps_lock>M<Key.caps_lock>OTIVAY<Key.backspace>TIOM<Key.backspace>
Screenshot: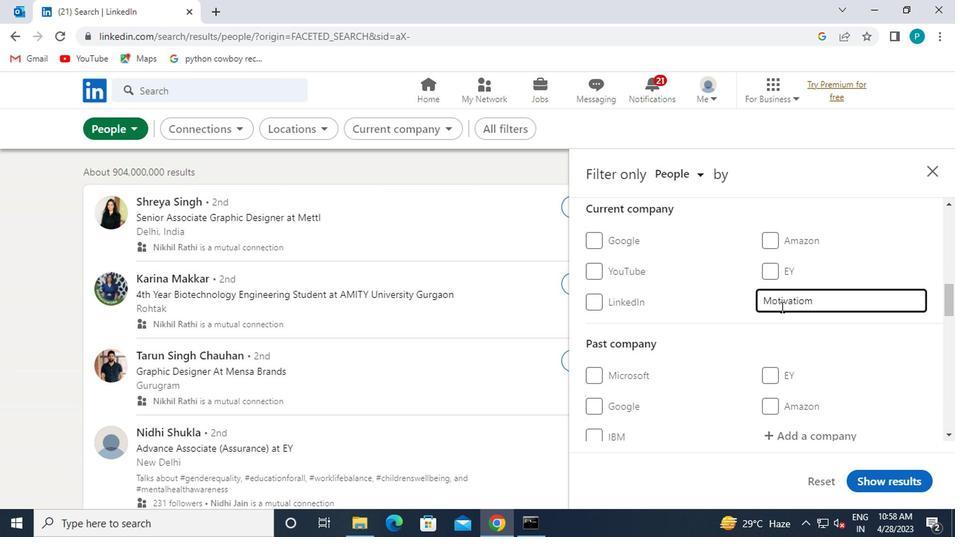 
Action: Mouse moved to (743, 329)
Screenshot: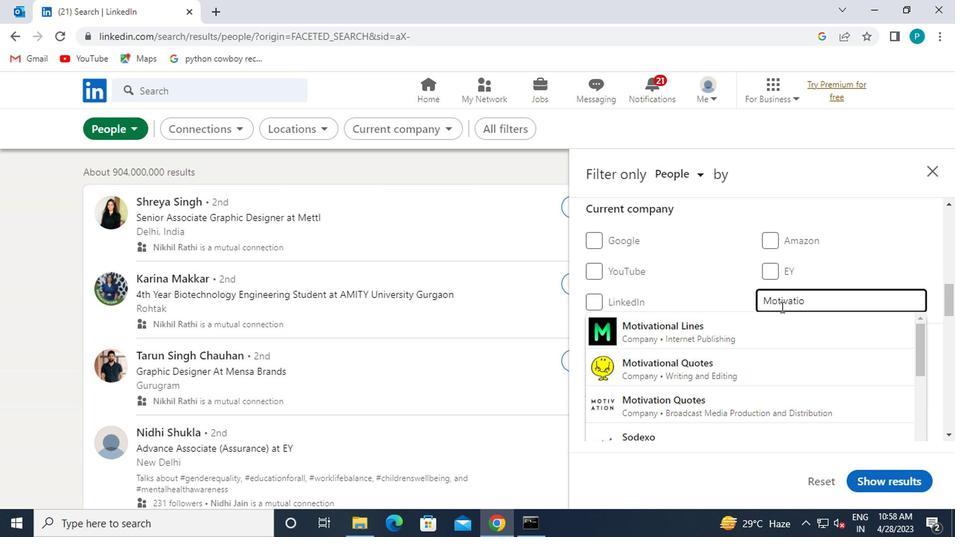 
Action: Mouse pressed left at (743, 329)
Screenshot: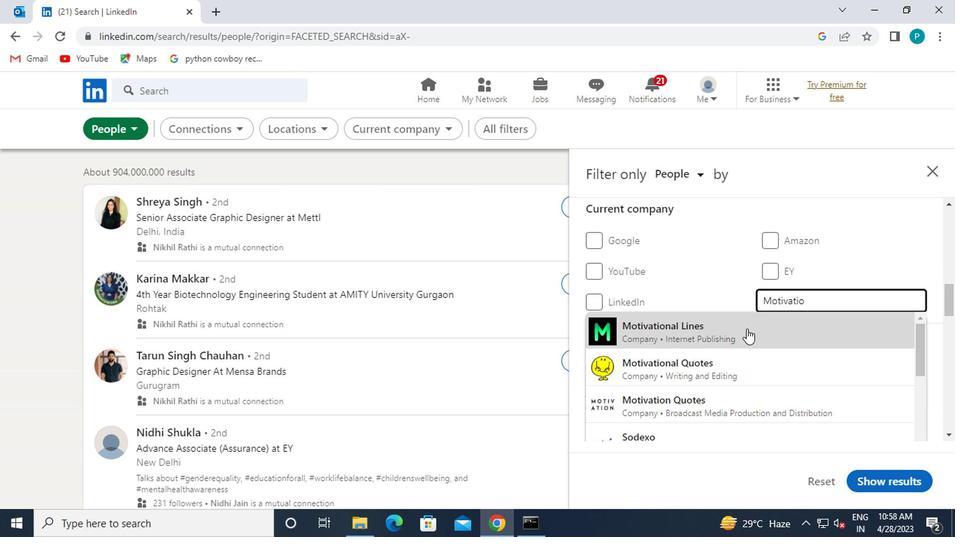 
Action: Mouse scrolled (743, 328) with delta (0, 0)
Screenshot: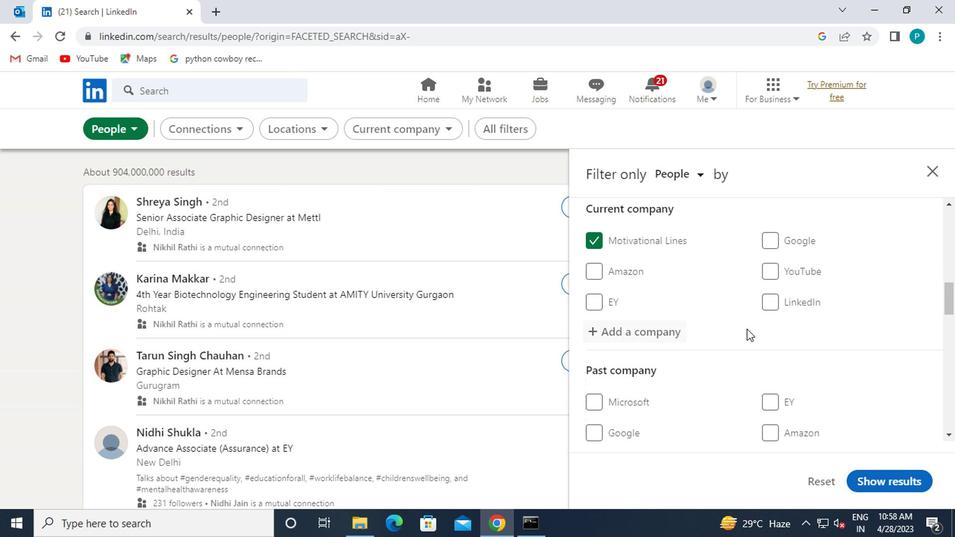 
Action: Mouse scrolled (743, 328) with delta (0, 0)
Screenshot: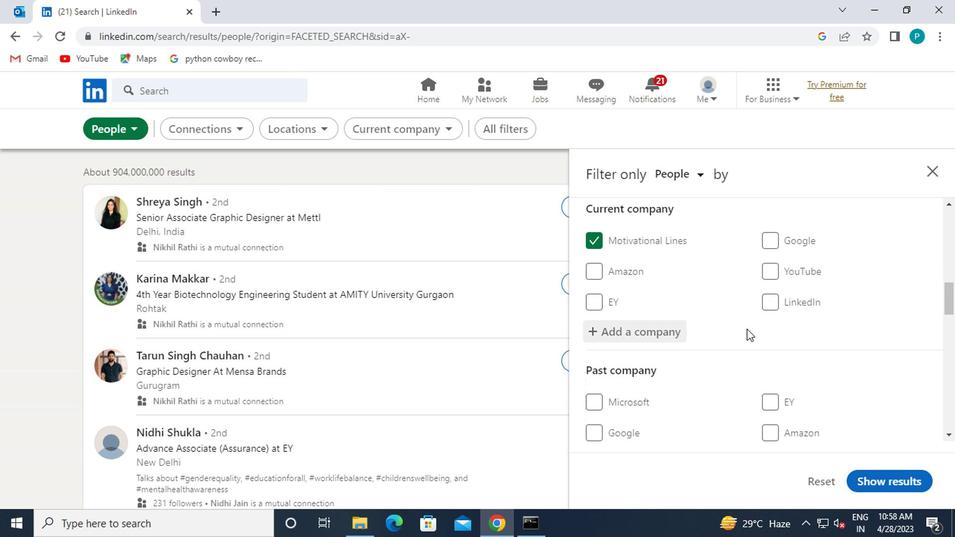 
Action: Mouse scrolled (743, 328) with delta (0, 0)
Screenshot: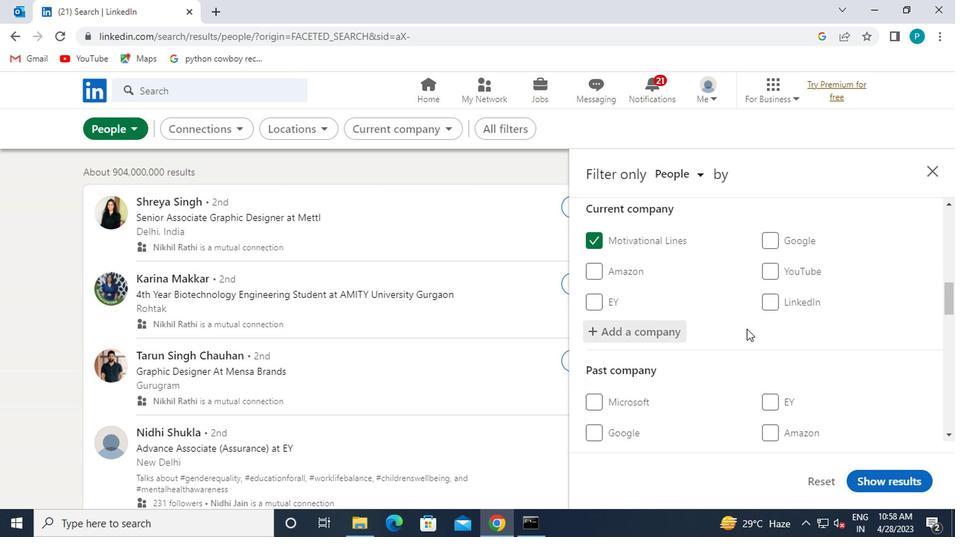 
Action: Mouse moved to (757, 304)
Screenshot: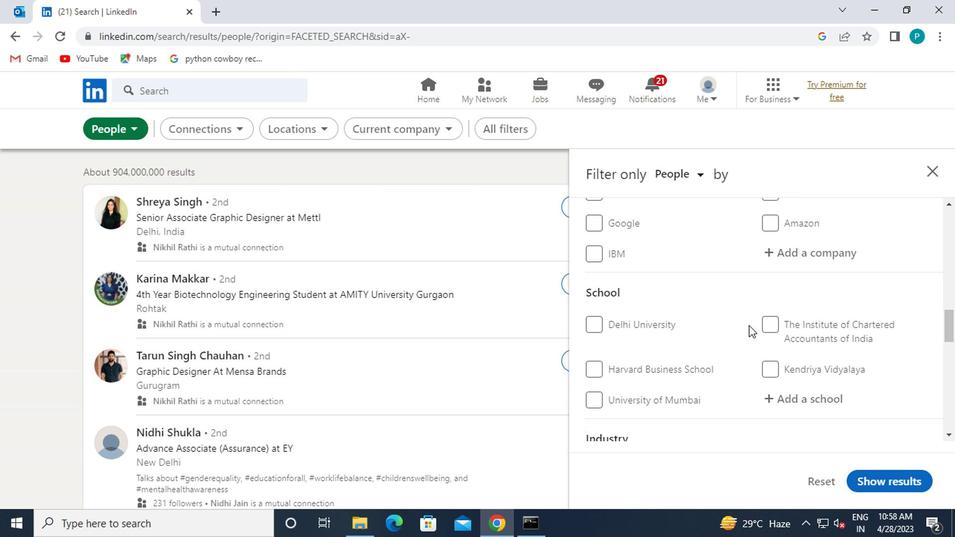 
Action: Mouse scrolled (757, 304) with delta (0, 0)
Screenshot: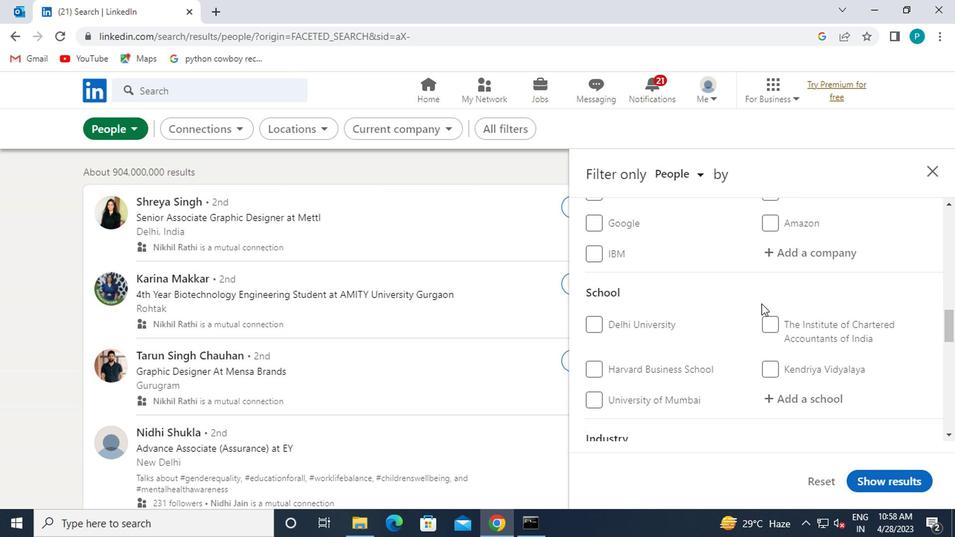 
Action: Mouse moved to (775, 331)
Screenshot: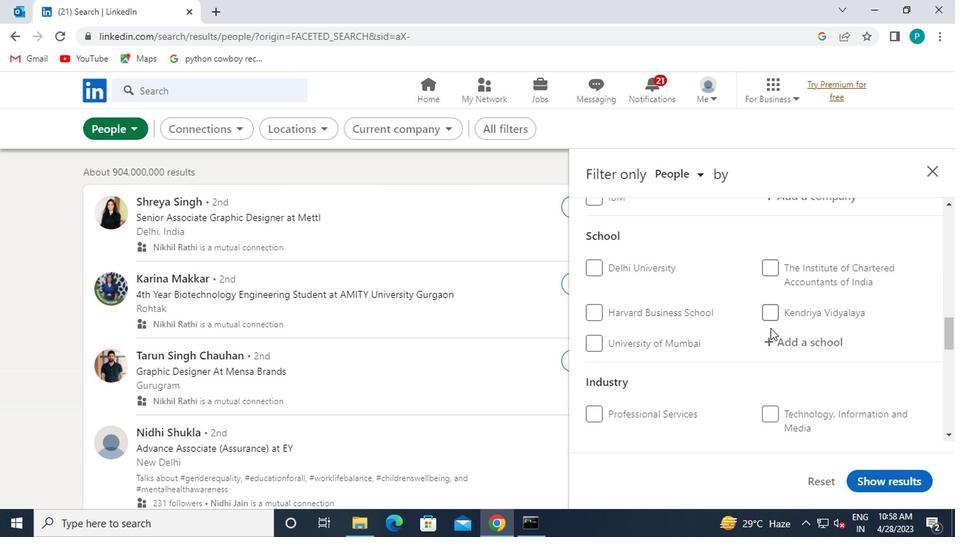 
Action: Mouse pressed left at (775, 331)
Screenshot: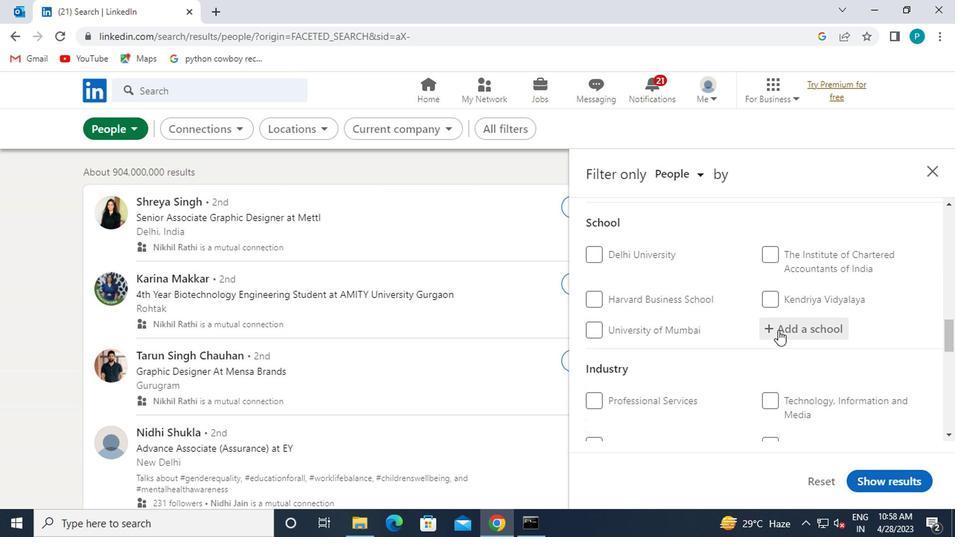 
Action: Mouse moved to (776, 331)
Screenshot: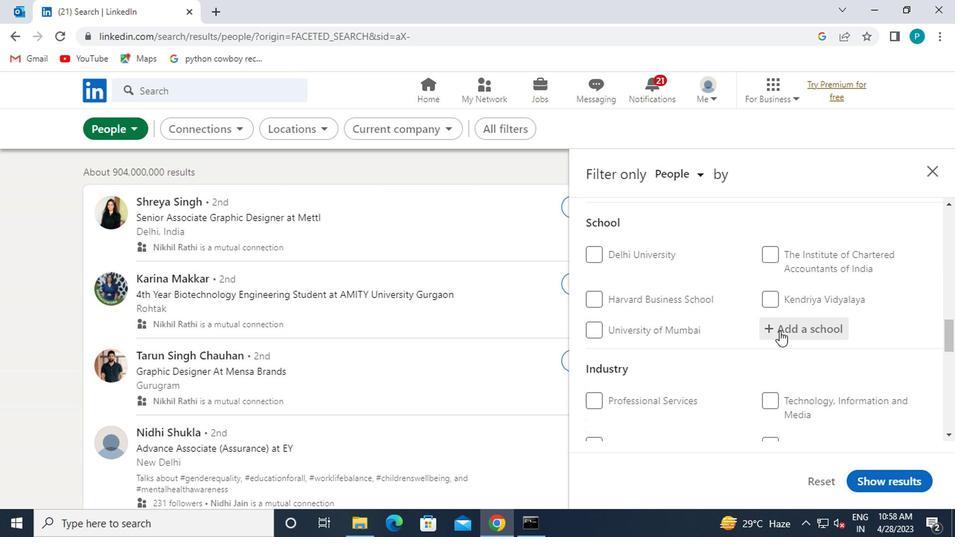 
Action: Key pressed <Key.caps_lock>KLE
Screenshot: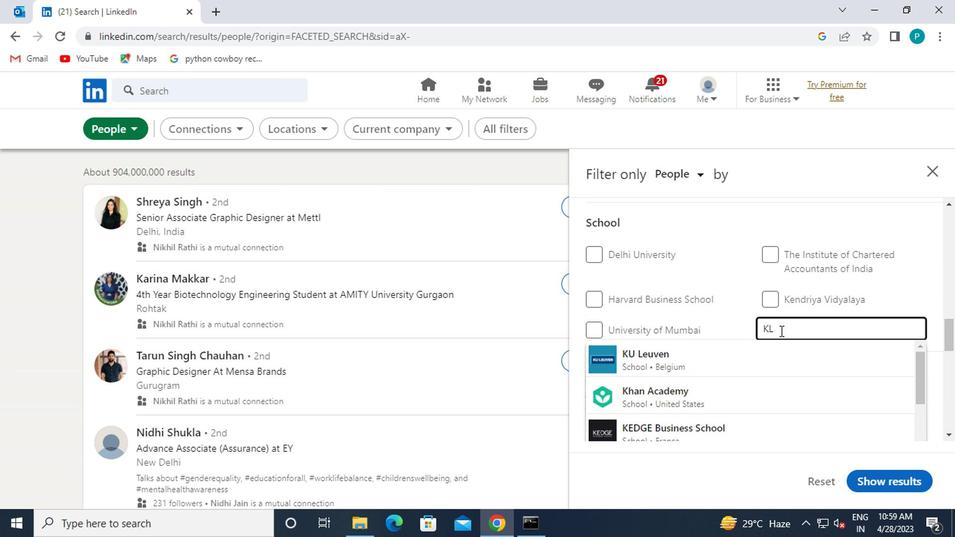 
Action: Mouse moved to (695, 400)
Screenshot: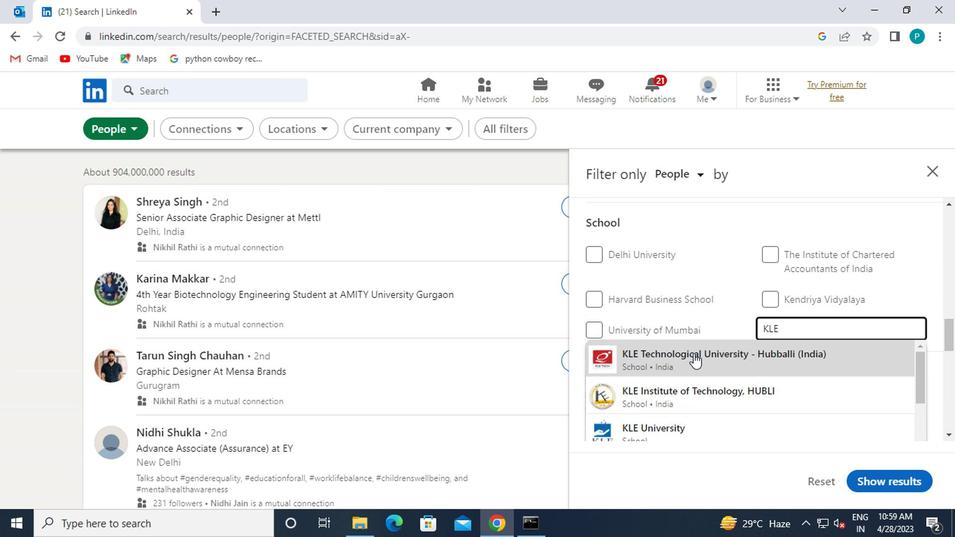 
Action: Mouse pressed left at (695, 400)
Screenshot: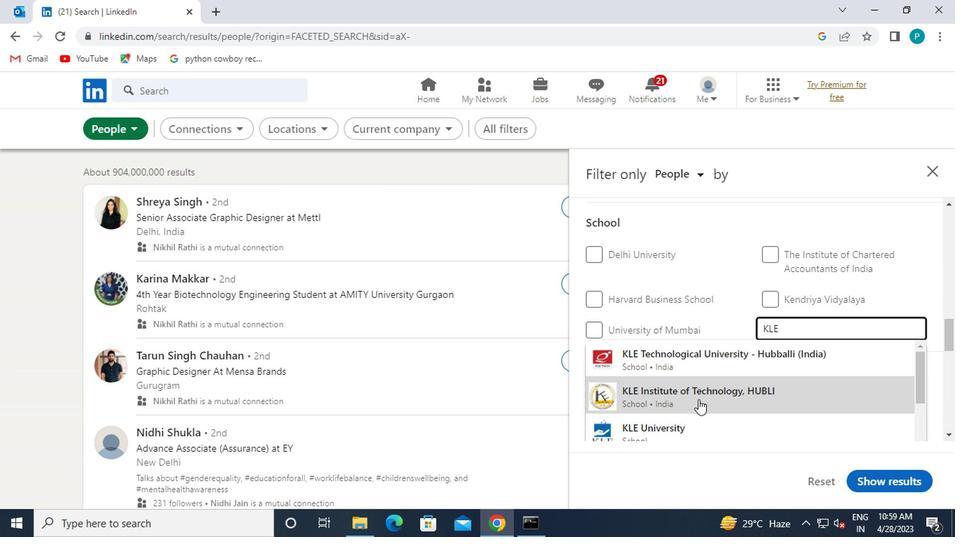 
Action: Mouse moved to (695, 398)
Screenshot: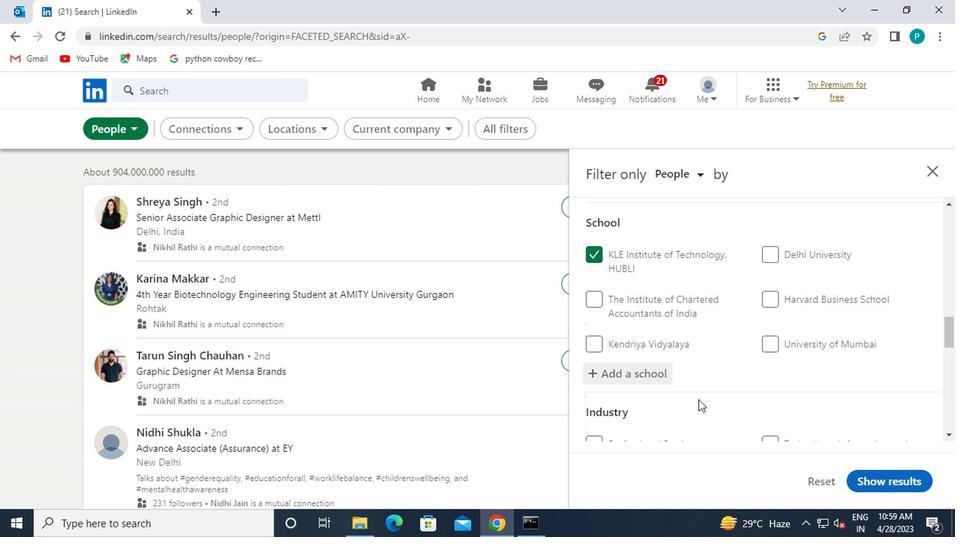 
Action: Mouse scrolled (695, 398) with delta (0, 0)
Screenshot: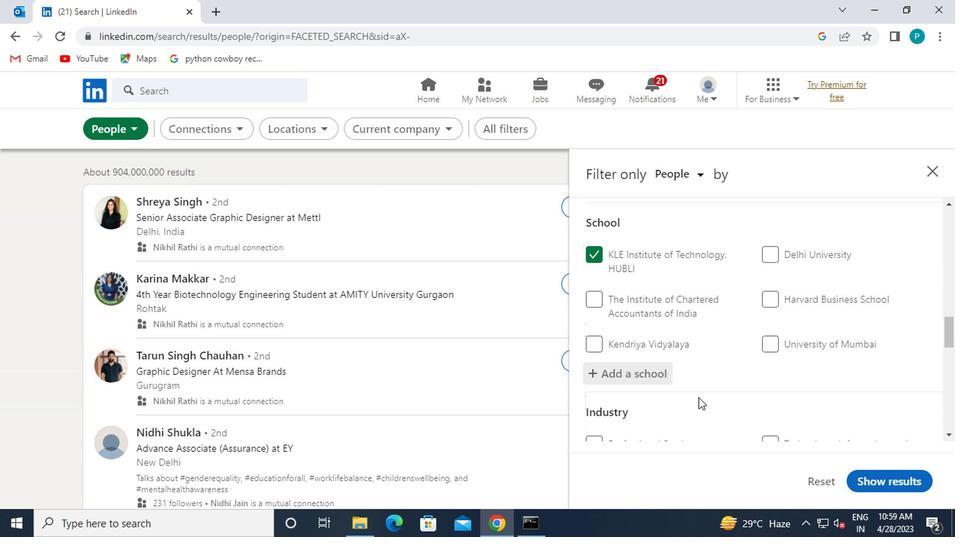 
Action: Mouse scrolled (695, 398) with delta (0, 0)
Screenshot: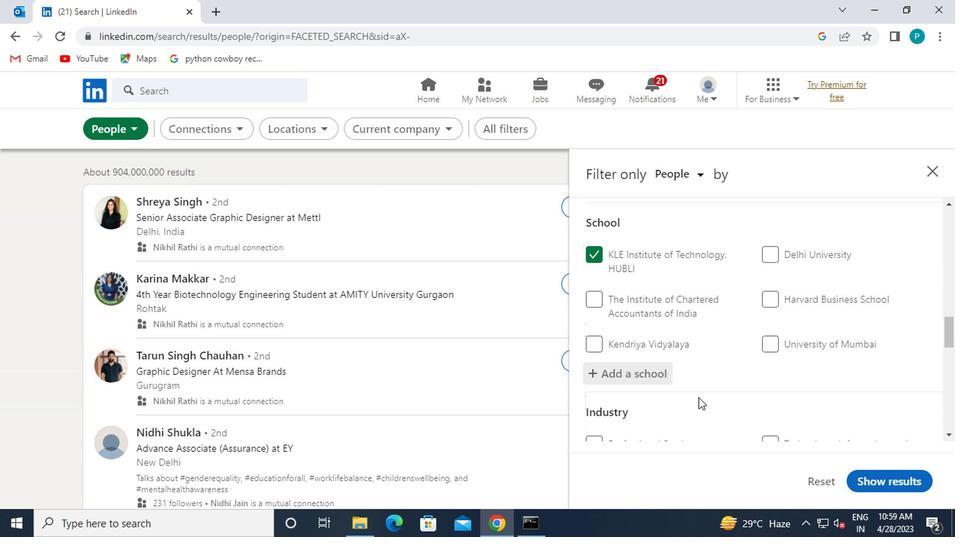 
Action: Mouse scrolled (695, 398) with delta (0, 0)
Screenshot: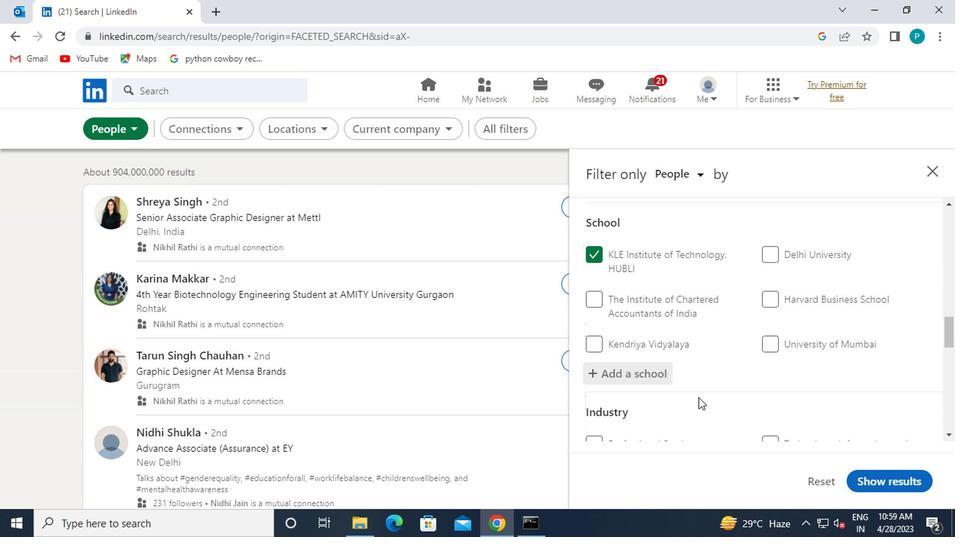 
Action: Mouse moved to (766, 321)
Screenshot: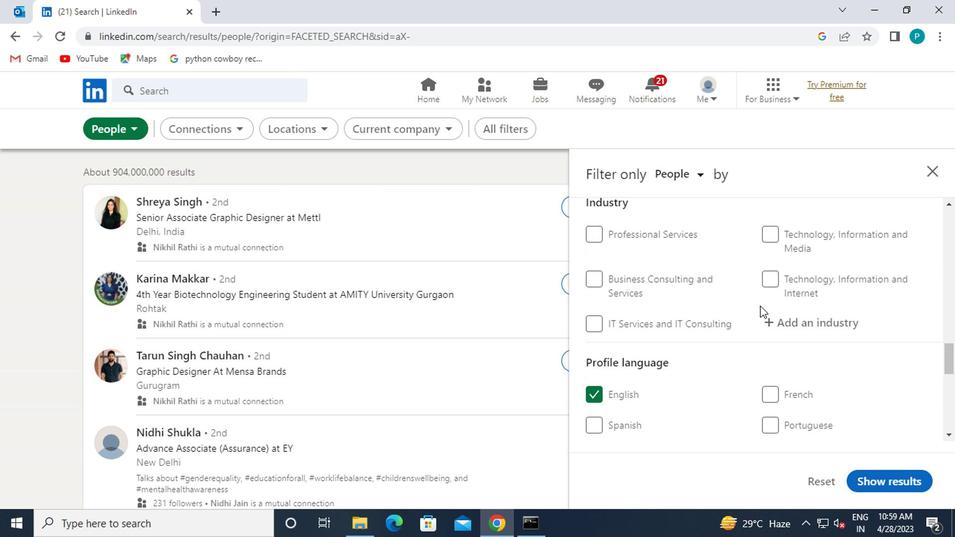
Action: Mouse pressed left at (766, 321)
Screenshot: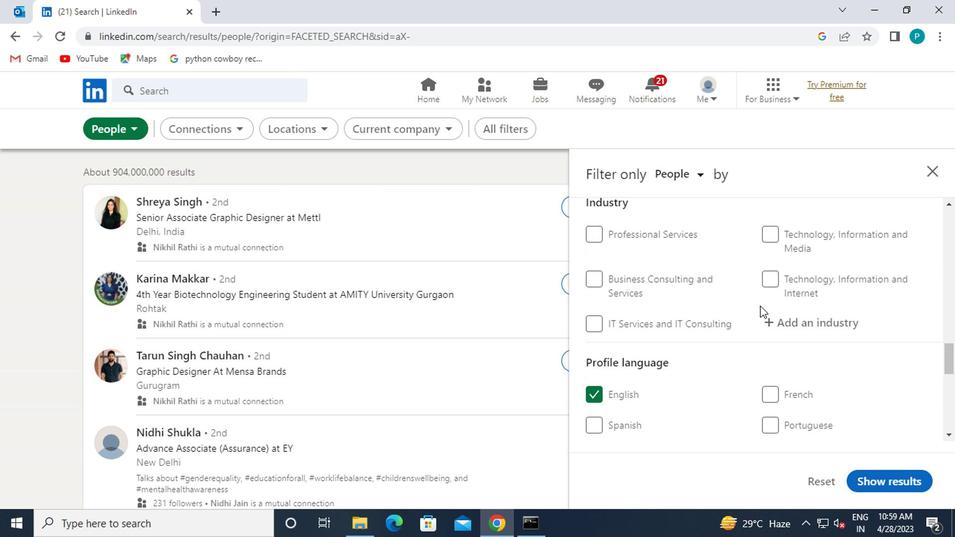 
Action: Key pressed <Key.caps_lock>F<Key.caps_lock>UNDS
Screenshot: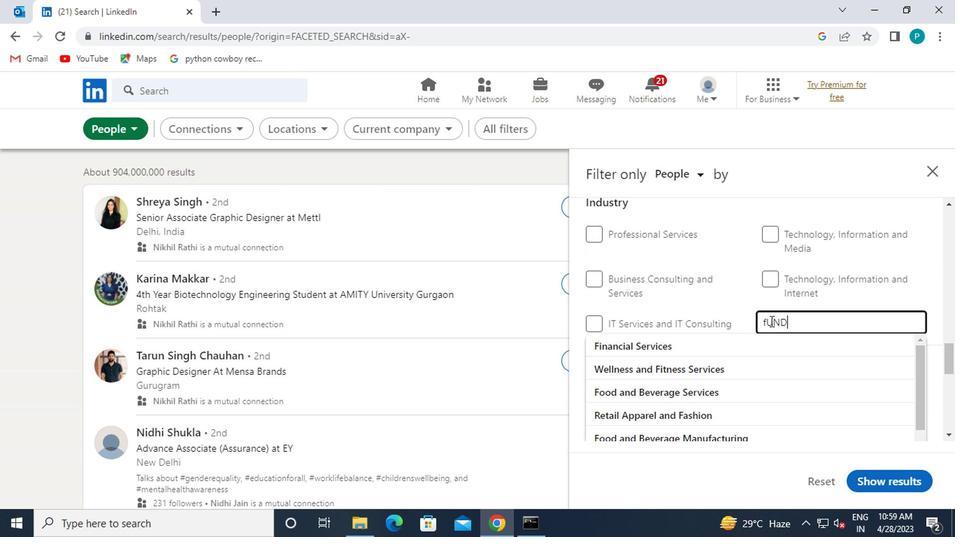 
Action: Mouse moved to (748, 386)
Screenshot: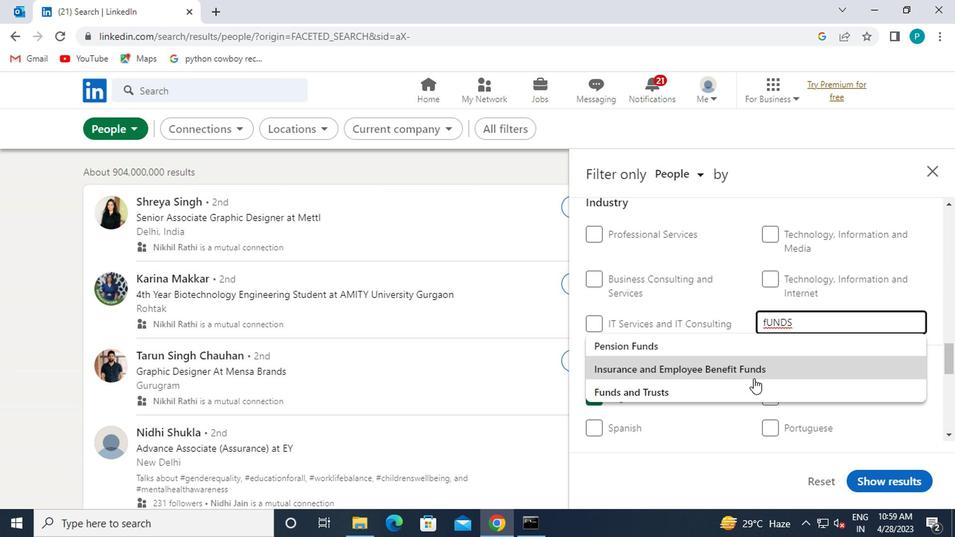 
Action: Mouse pressed left at (748, 386)
Screenshot: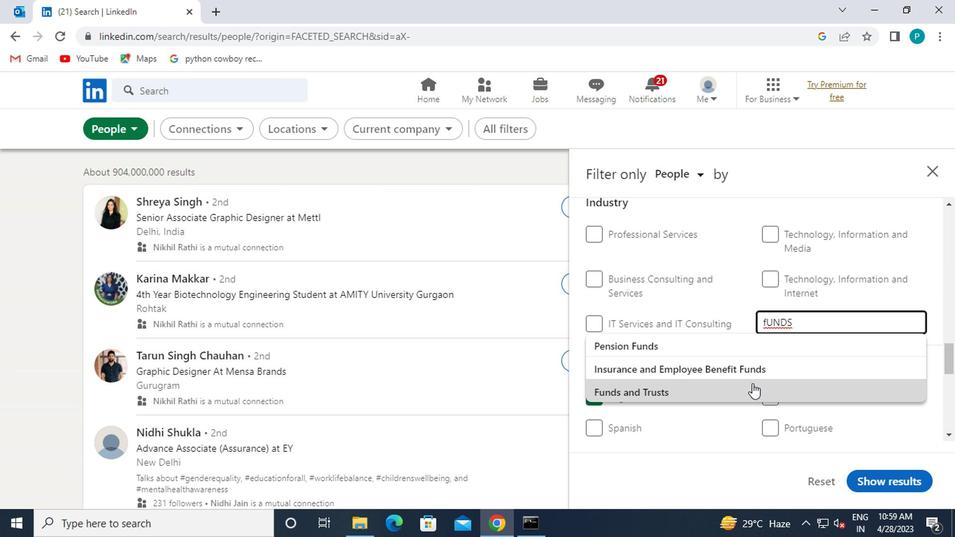 
Action: Mouse moved to (747, 386)
Screenshot: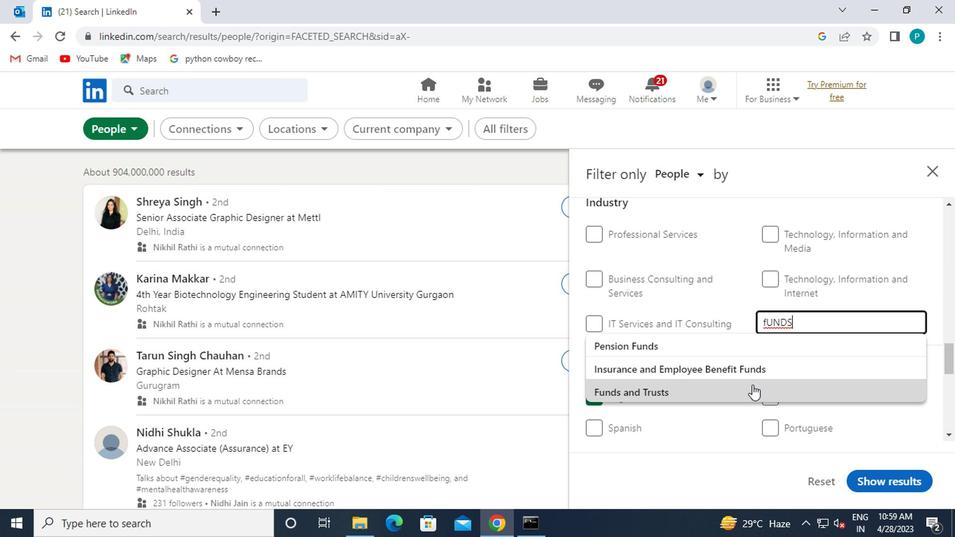 
Action: Mouse scrolled (747, 386) with delta (0, 0)
Screenshot: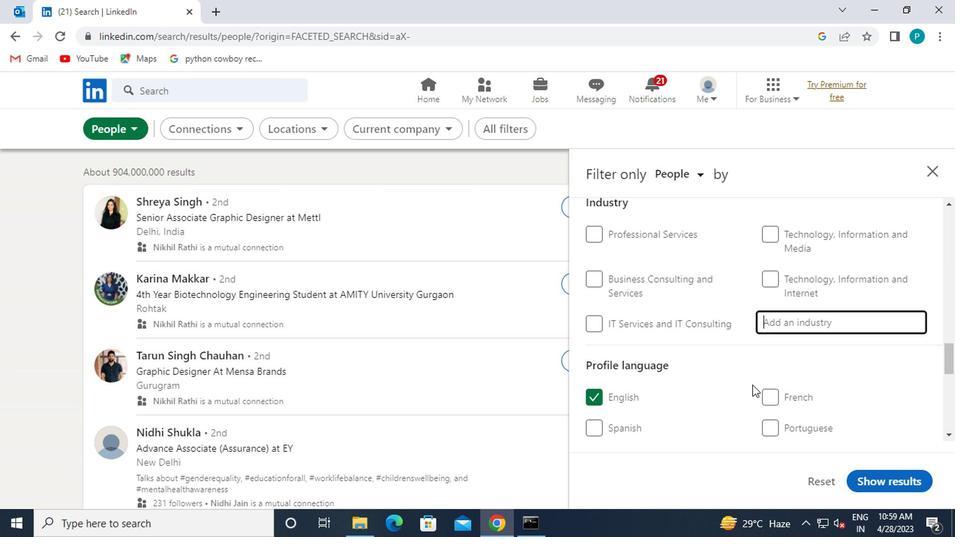 
Action: Mouse scrolled (747, 386) with delta (0, 0)
Screenshot: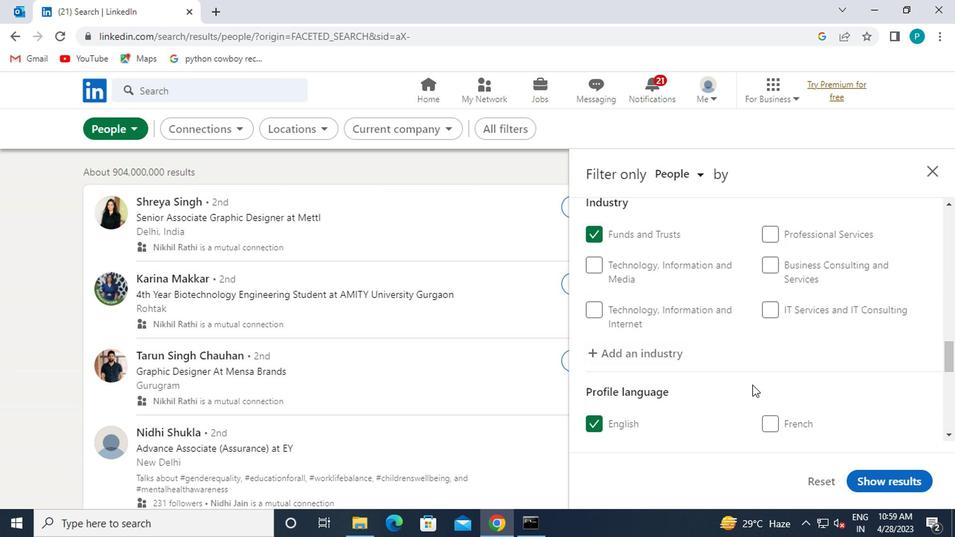 
Action: Mouse scrolled (747, 386) with delta (0, 0)
Screenshot: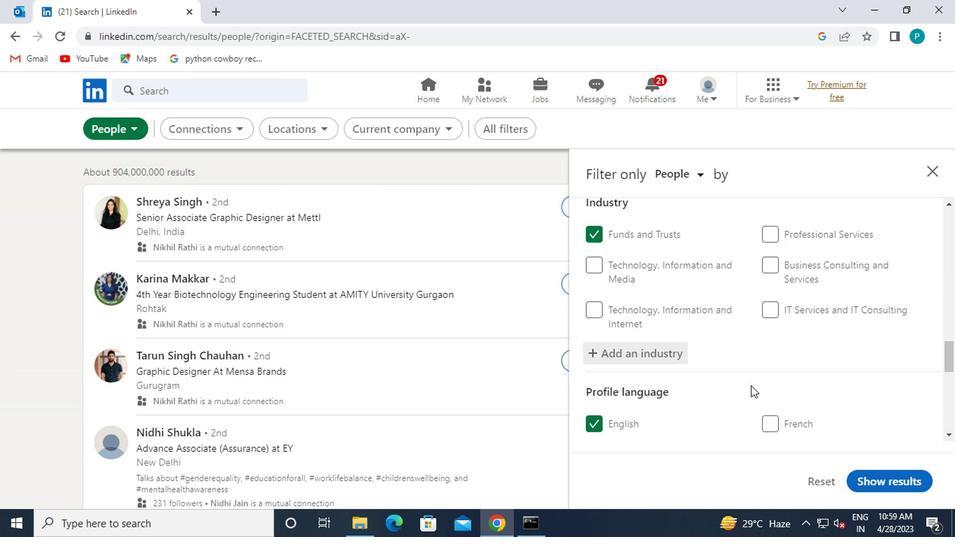 
Action: Mouse moved to (780, 345)
Screenshot: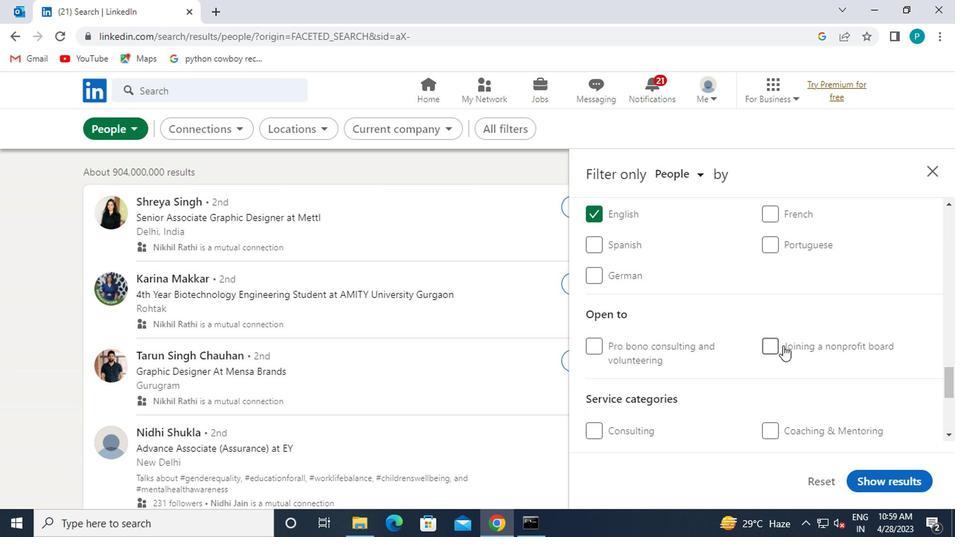
Action: Mouse scrolled (780, 345) with delta (0, 0)
Screenshot: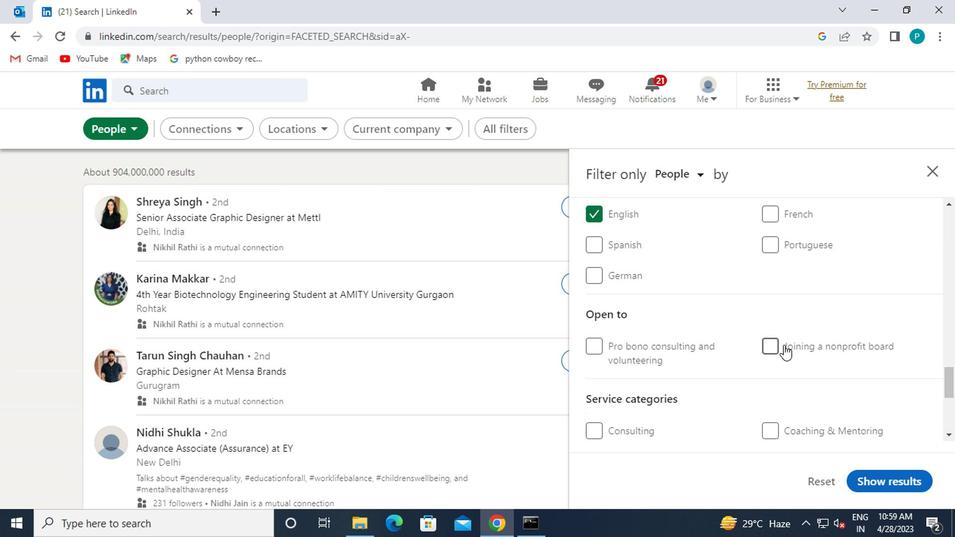 
Action: Mouse moved to (813, 417)
Screenshot: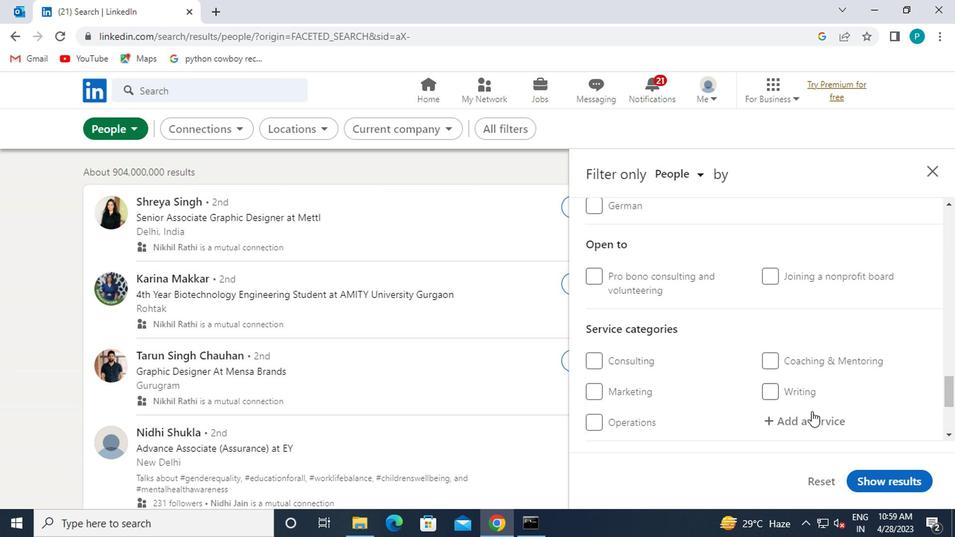 
Action: Mouse pressed left at (813, 417)
Screenshot: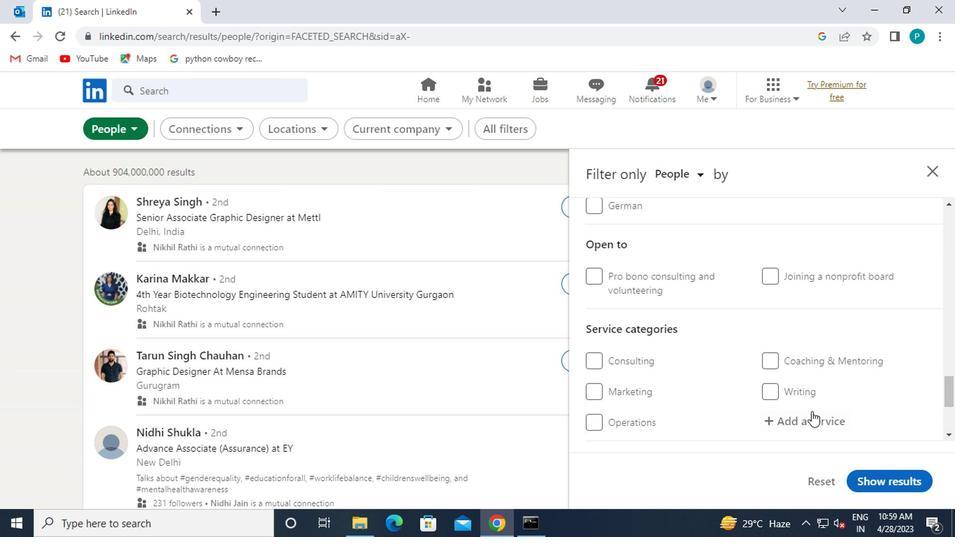 
Action: Mouse moved to (815, 420)
Screenshot: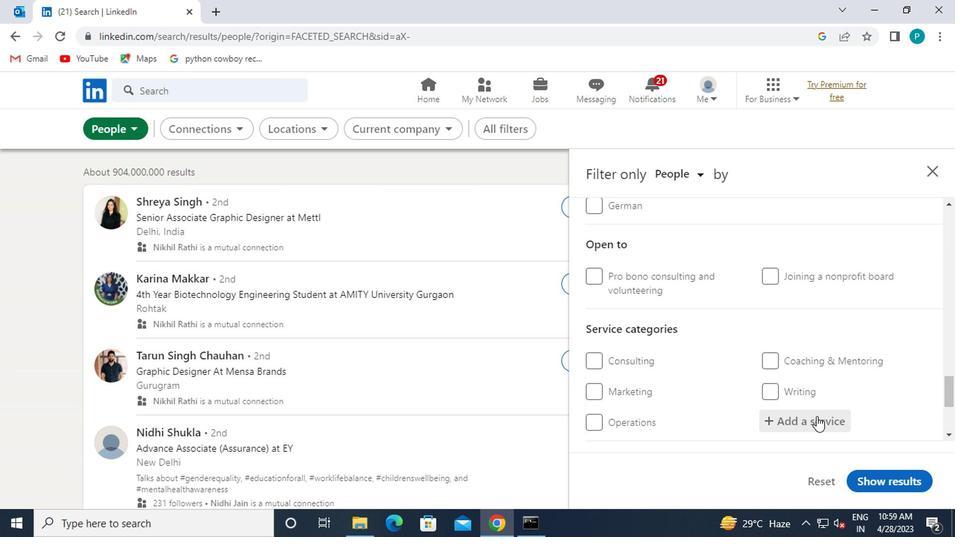 
Action: Key pressed W<Key.caps_lock>RIT
Screenshot: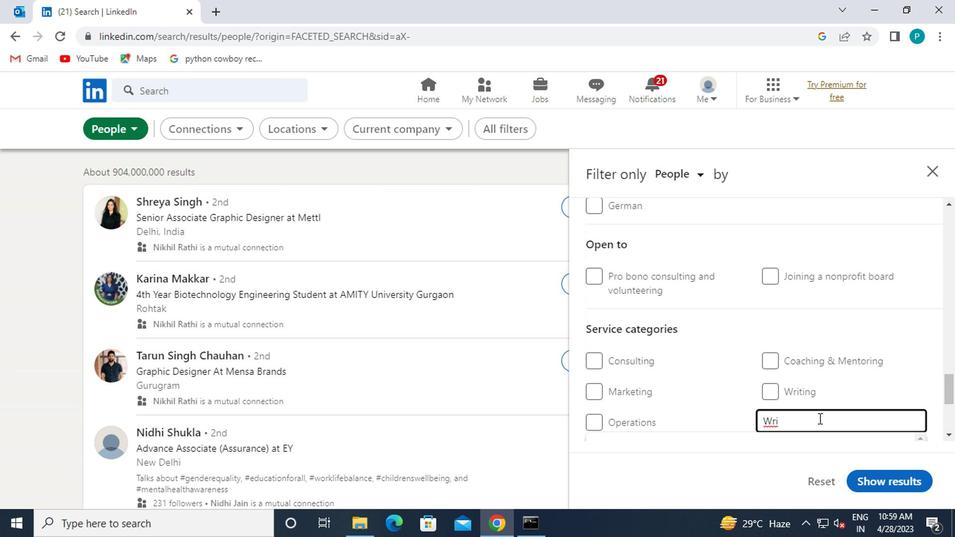 
Action: Mouse moved to (782, 376)
Screenshot: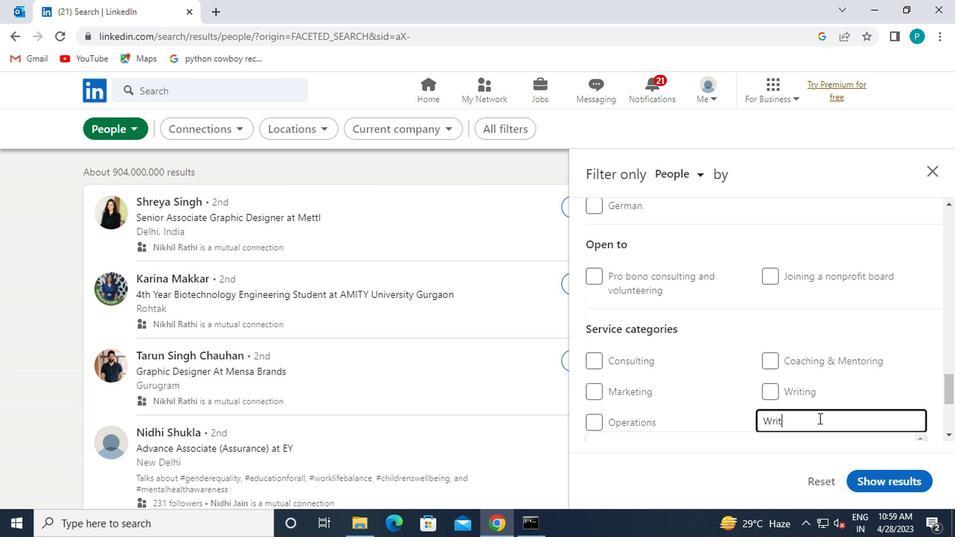 
Action: Mouse scrolled (782, 375) with delta (0, 0)
Screenshot: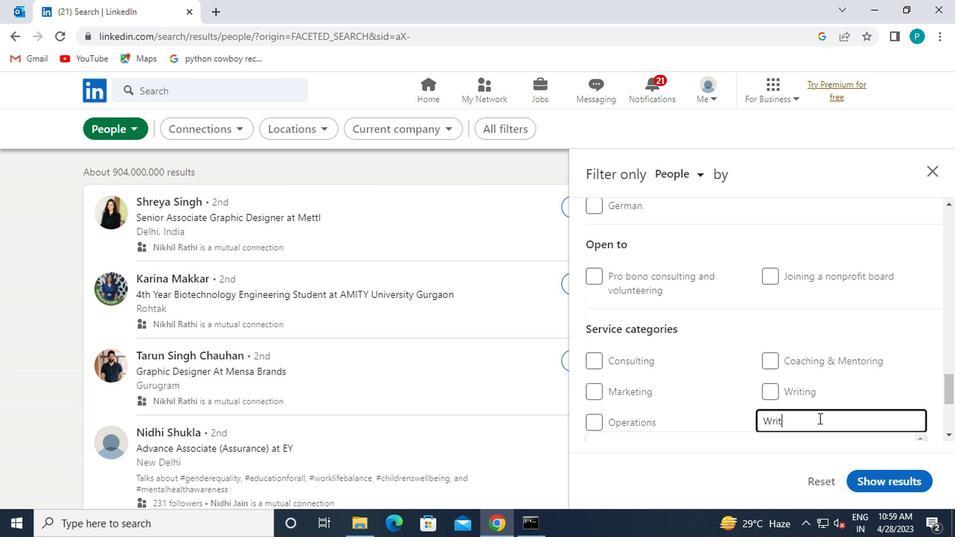 
Action: Mouse moved to (774, 376)
Screenshot: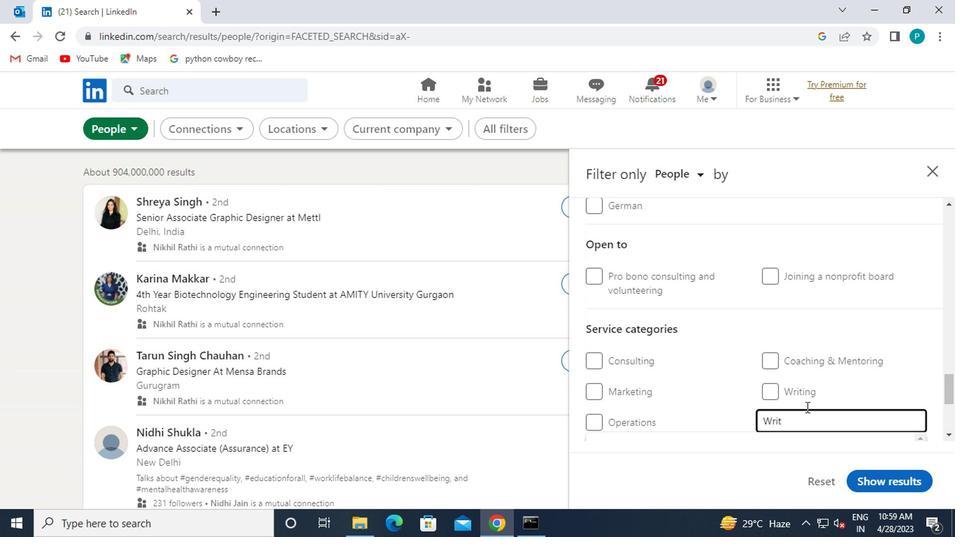 
Action: Mouse pressed left at (774, 376)
Screenshot: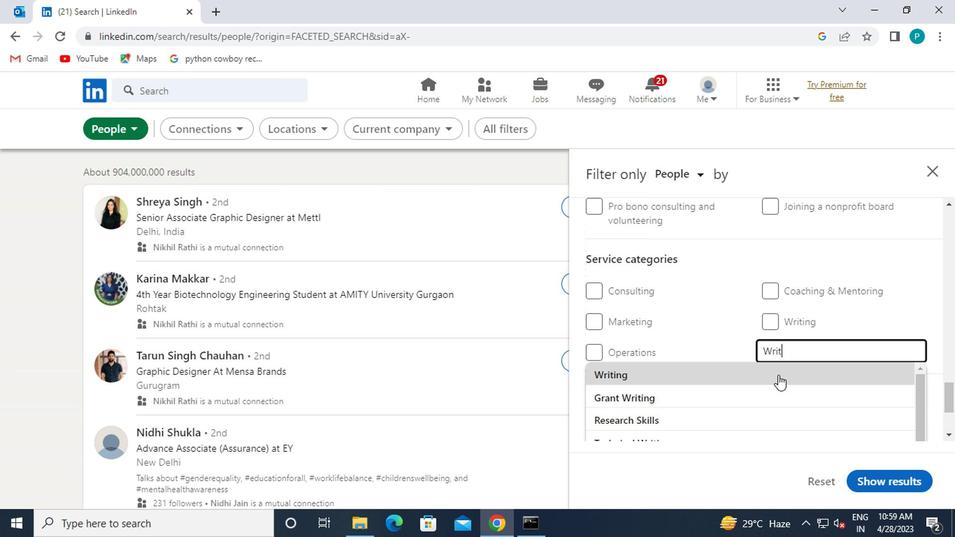 
Action: Mouse scrolled (774, 375) with delta (0, 0)
Screenshot: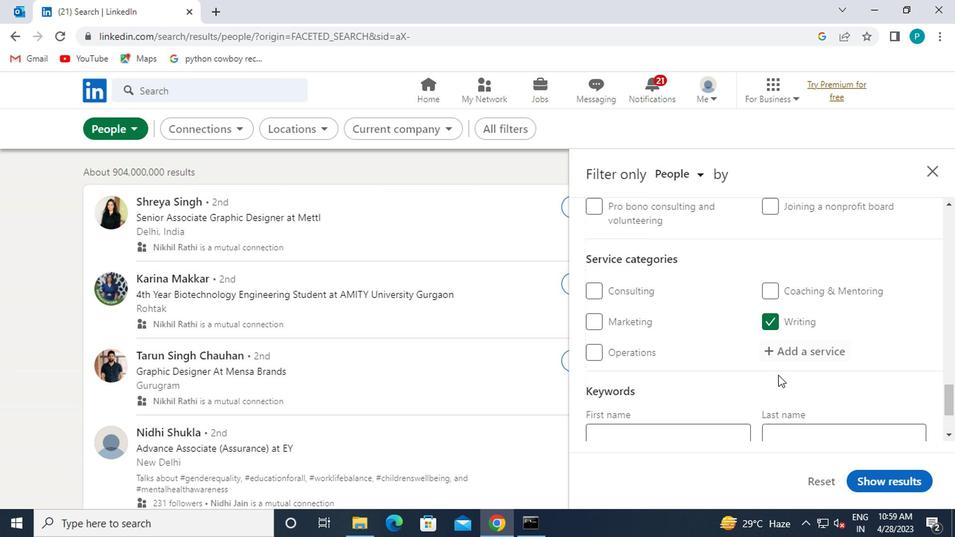 
Action: Mouse scrolled (774, 375) with delta (0, 0)
Screenshot: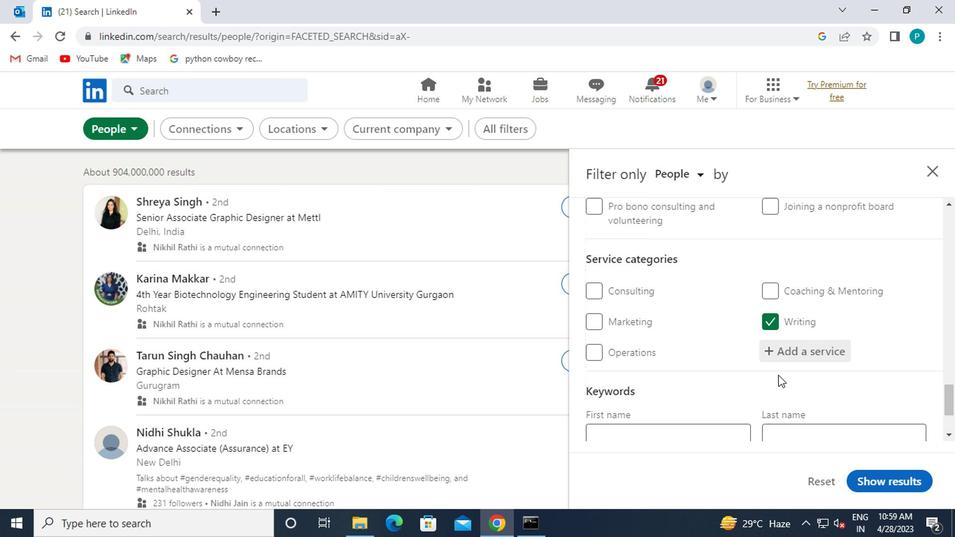
Action: Mouse scrolled (774, 375) with delta (0, 0)
Screenshot: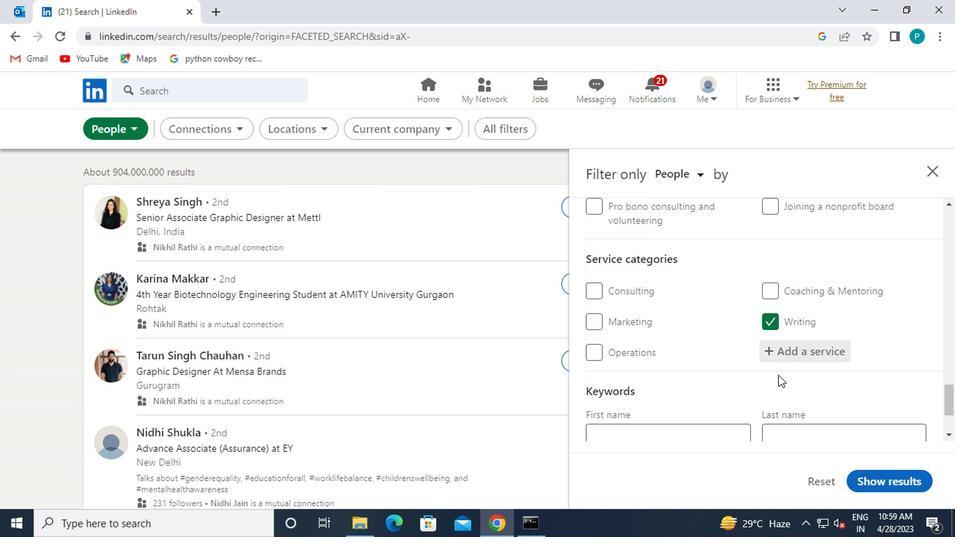 
Action: Mouse scrolled (774, 375) with delta (0, 0)
Screenshot: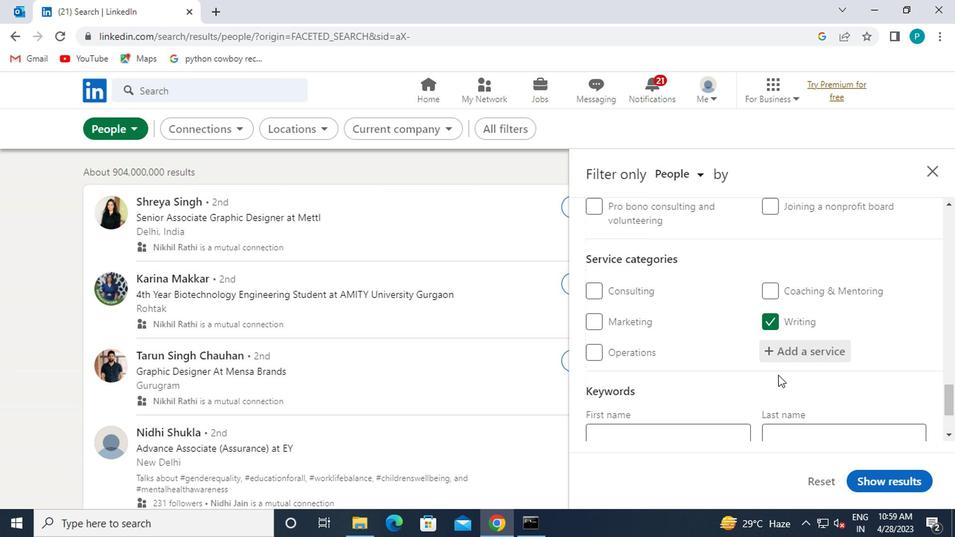 
Action: Mouse moved to (679, 386)
Screenshot: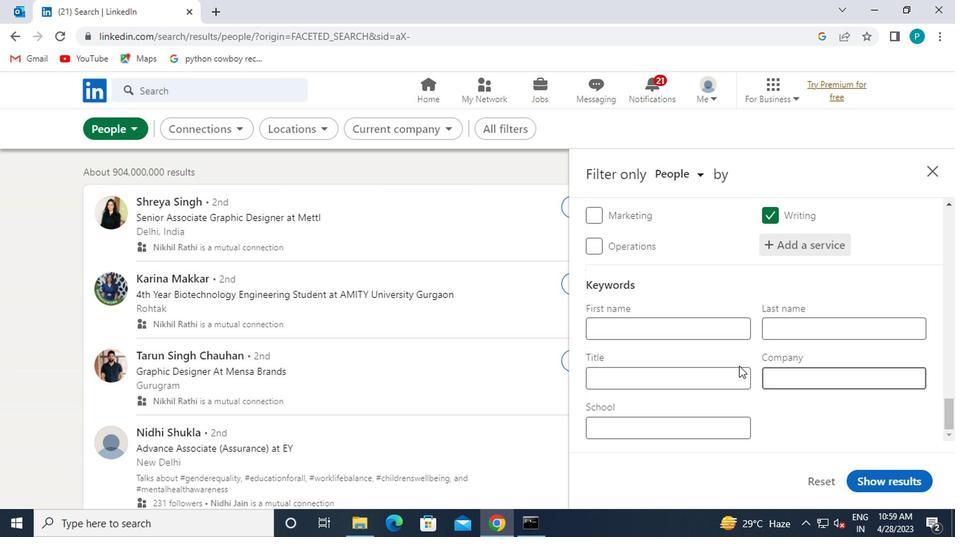 
Action: Mouse pressed left at (679, 386)
Screenshot: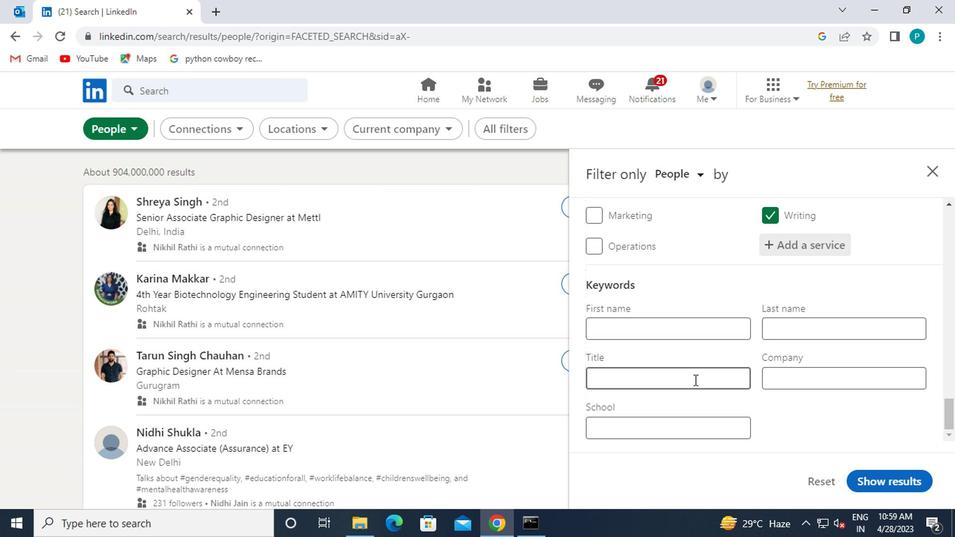 
Action: Key pressed <Key.caps_lock>M<Key.caps_lock>ARKETING<Key.space>
Screenshot: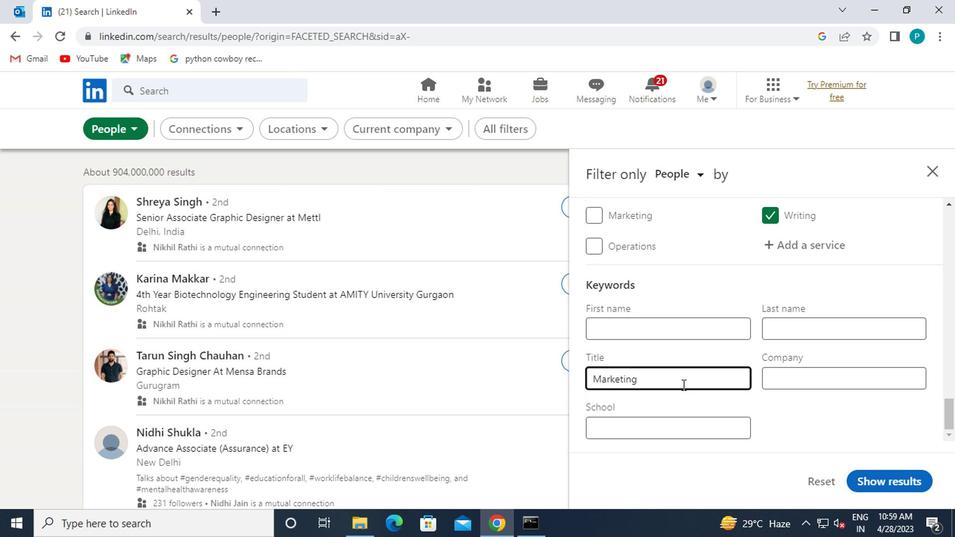 
Action: Mouse moved to (677, 386)
Screenshot: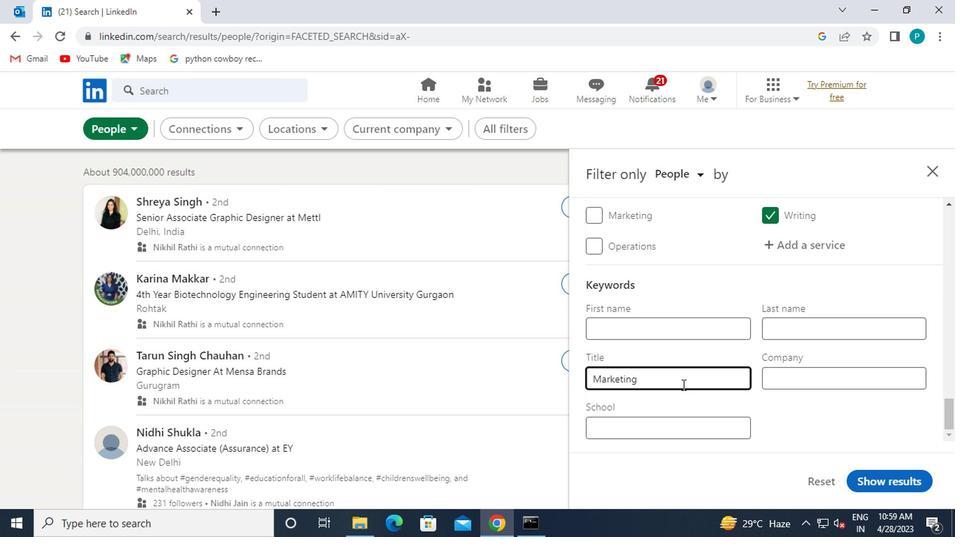 
Action: Key pressed <Key.caps_lock>C<Key.caps_lock>OMMUNICATIONS<Key.space><Key.caps_lock>M<Key.caps_lock>ANAGER
Screenshot: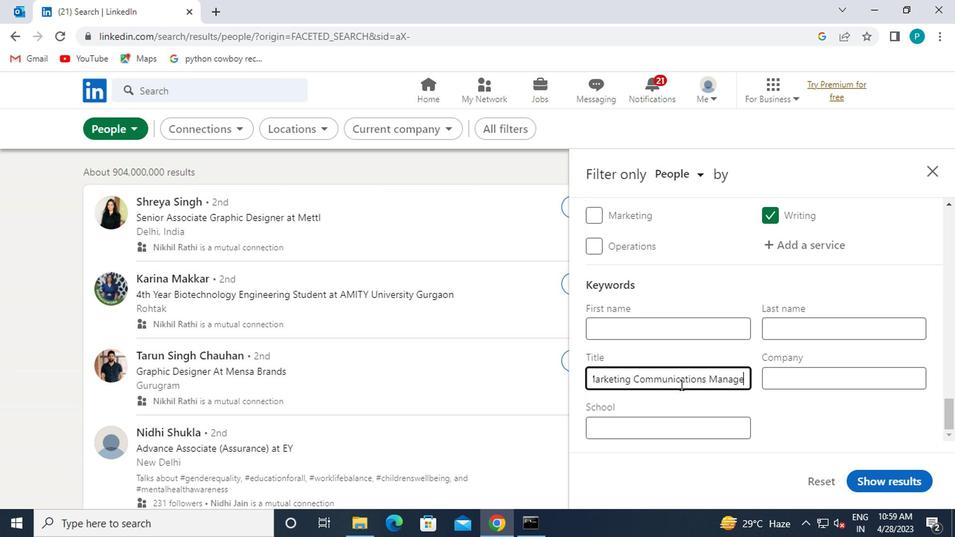 
Action: Mouse moved to (877, 480)
Screenshot: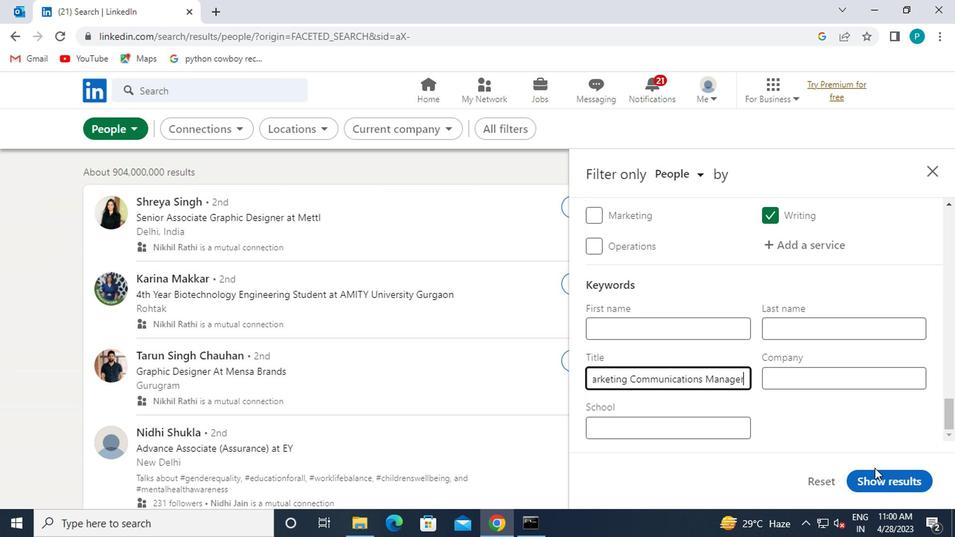 
Action: Mouse pressed left at (877, 480)
Screenshot: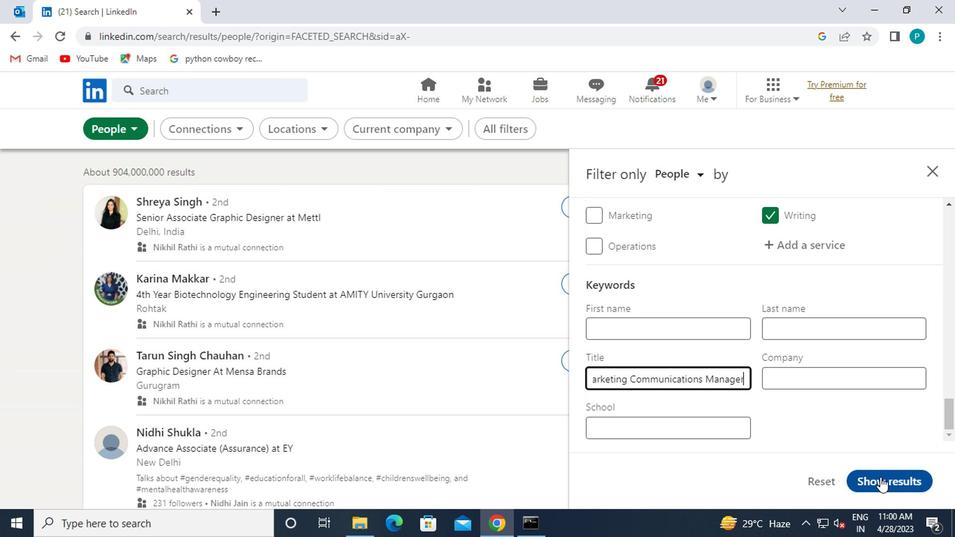 
